 Task: Open a blank sheet, save the file as 'education' Insert a table ' 2 by 2' In first column, add headers, 'Task, Status'. Under first header, add  ResearchUnder second header, add Completed. Change table style to  'Orange'
Action: Mouse moved to (745, 456)
Screenshot: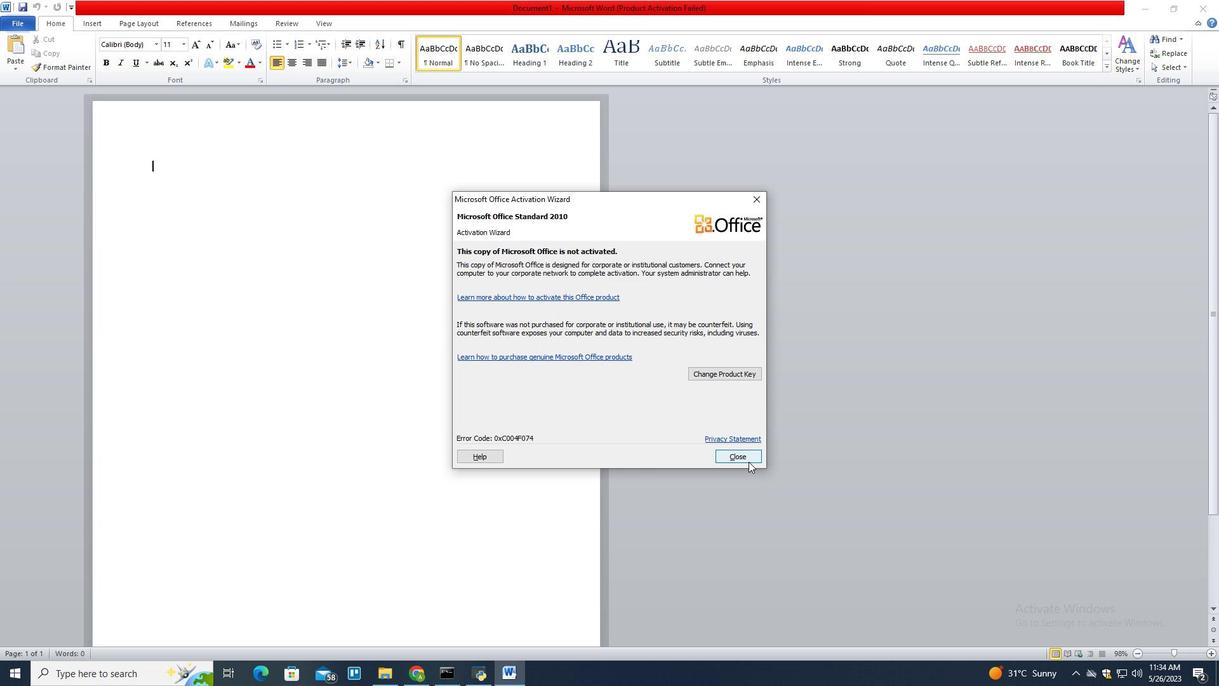 
Action: Mouse pressed left at (745, 456)
Screenshot: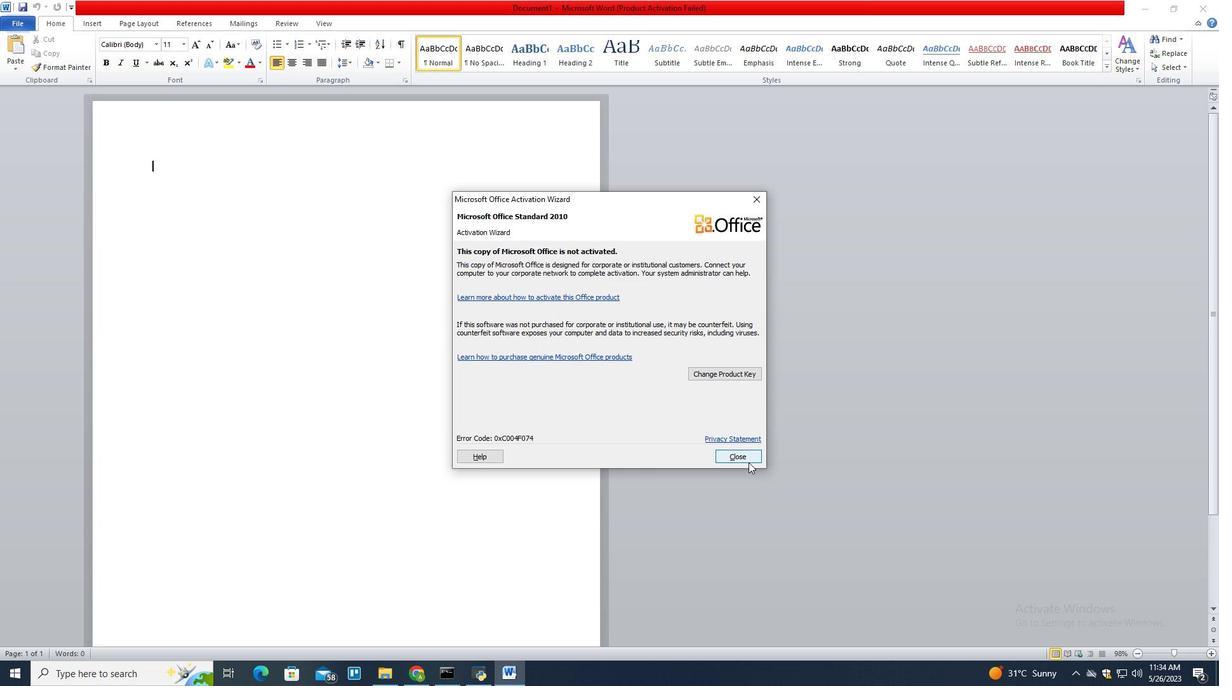 
Action: Mouse moved to (384, 365)
Screenshot: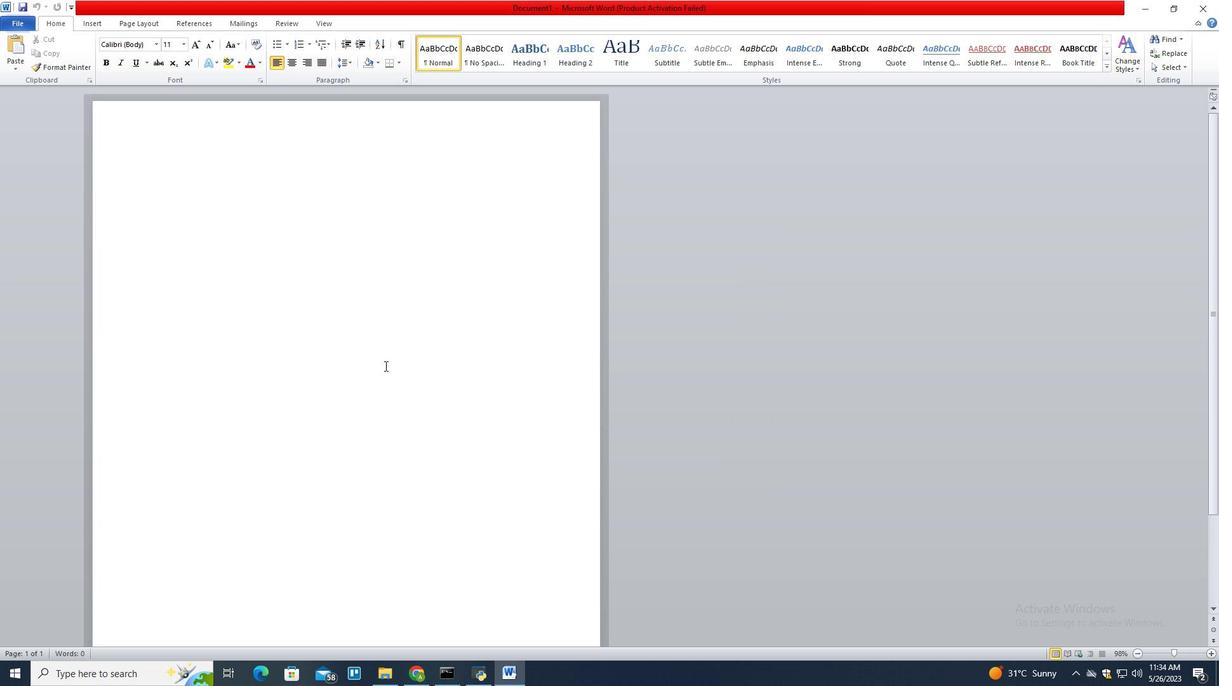 
Action: Key pressed ctrl+S
Screenshot: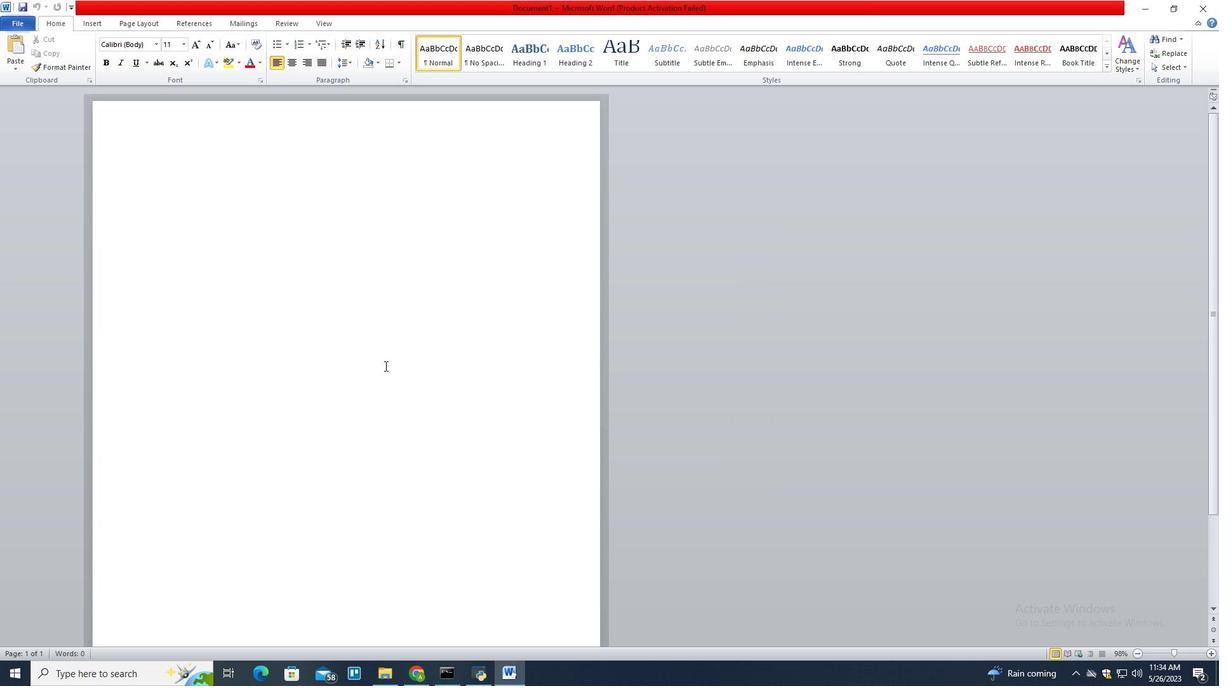 
Action: Mouse moved to (380, 368)
Screenshot: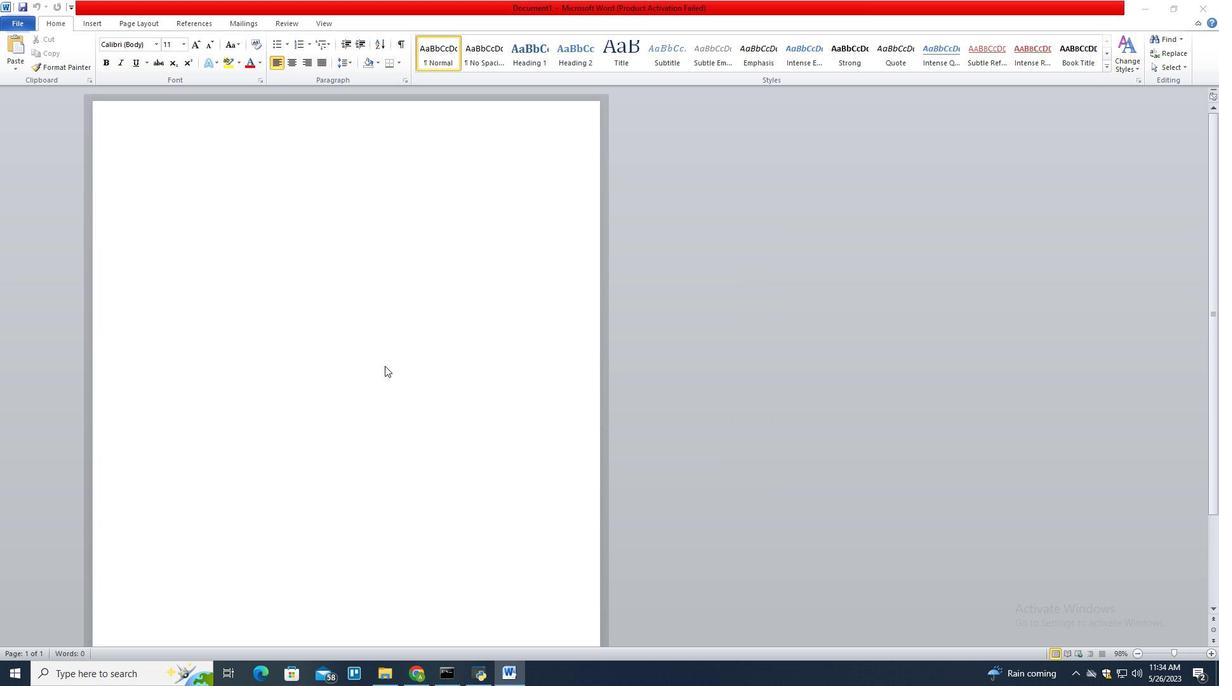 
Action: Key pressed <Key.shift>Edu<Key.backspace><Key.backspace><Key.backspace>education<Key.enter>
Screenshot: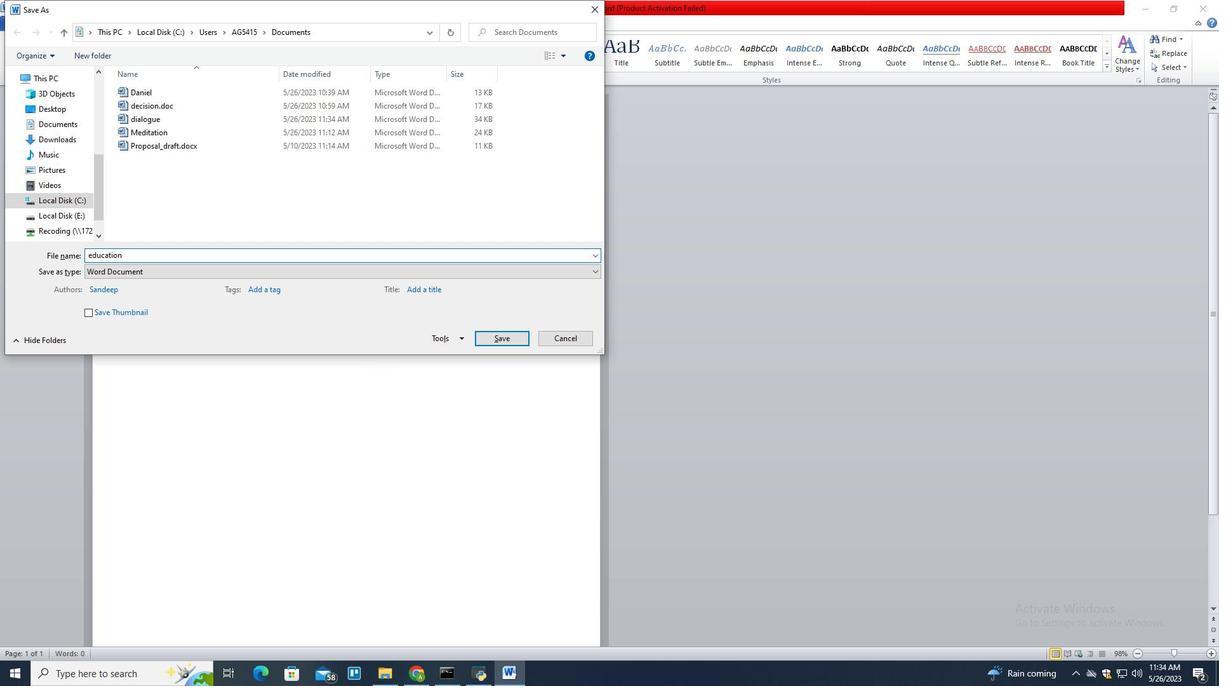 
Action: Mouse moved to (267, 177)
Screenshot: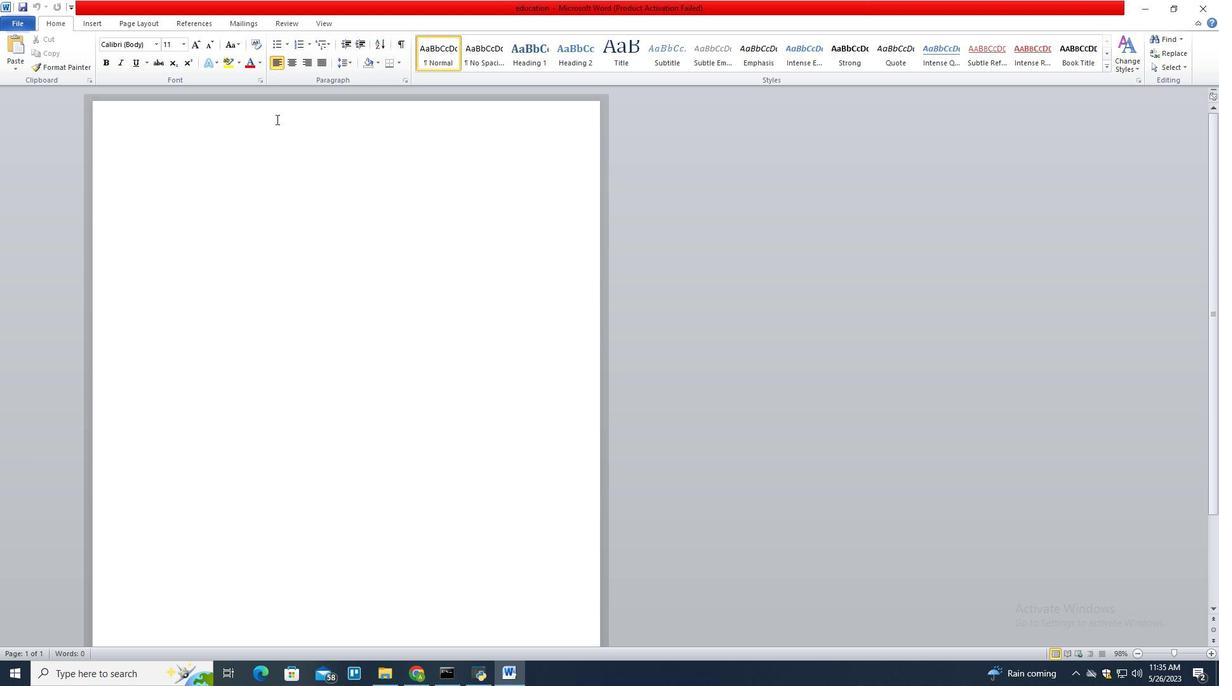 
Action: Mouse pressed left at (267, 177)
Screenshot: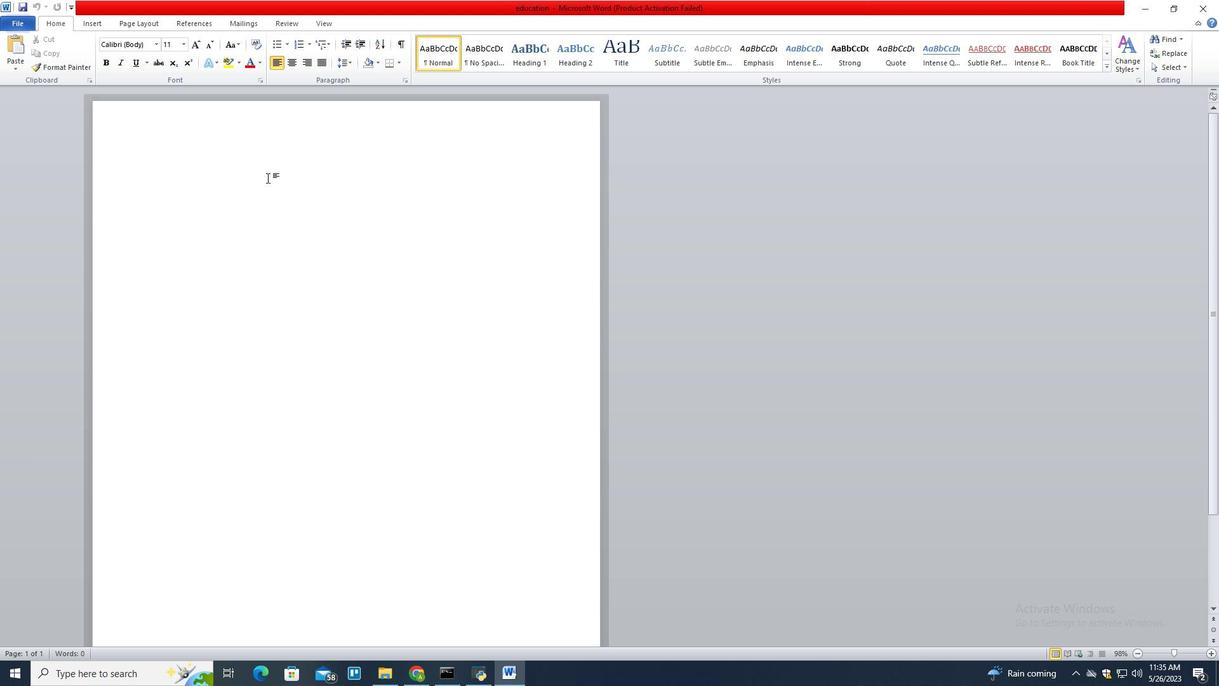 
Action: Mouse moved to (84, 22)
Screenshot: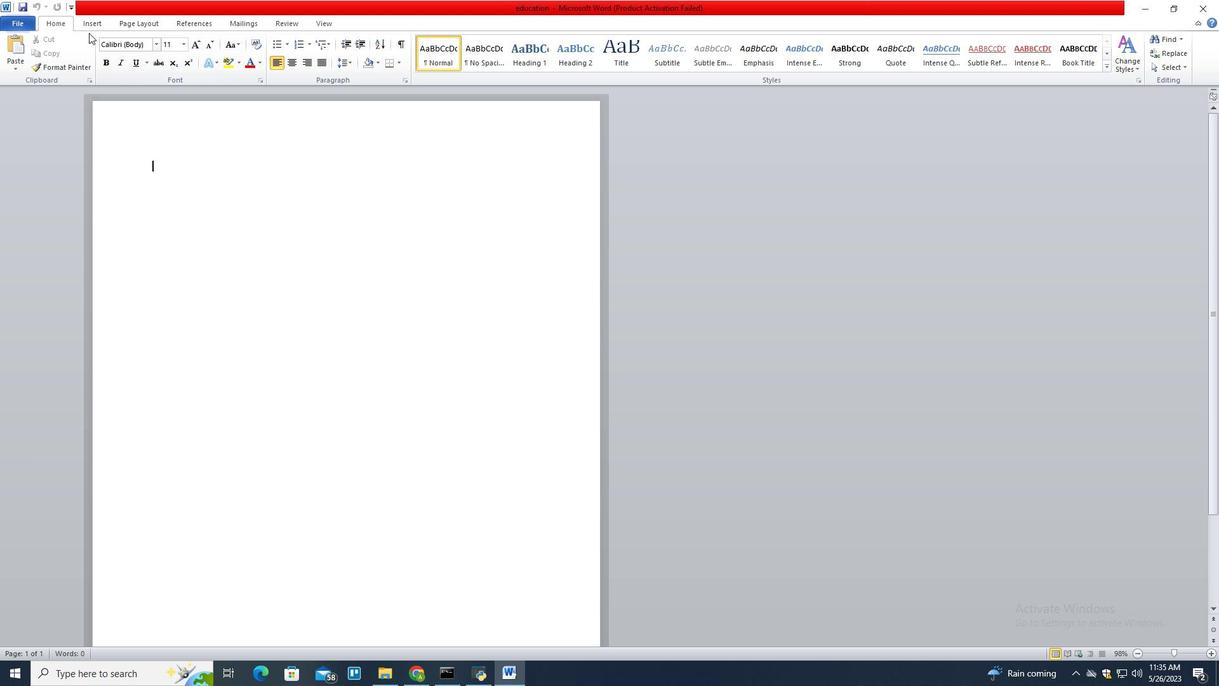 
Action: Mouse pressed left at (84, 22)
Screenshot: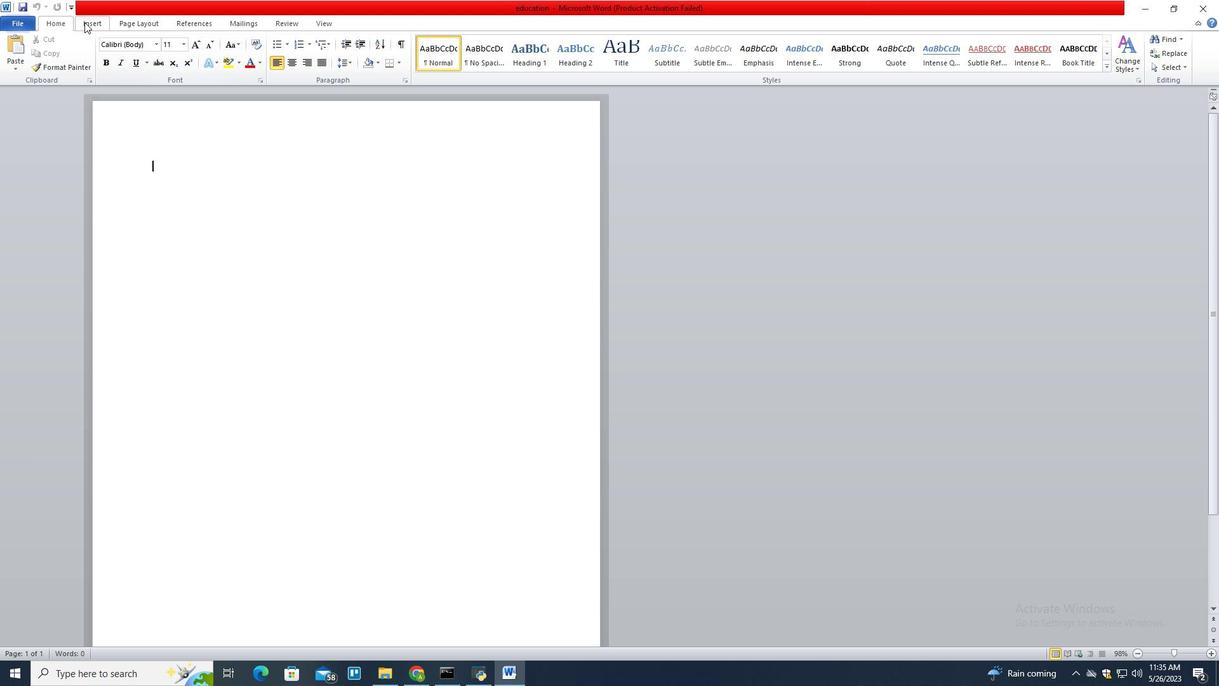 
Action: Mouse moved to (99, 40)
Screenshot: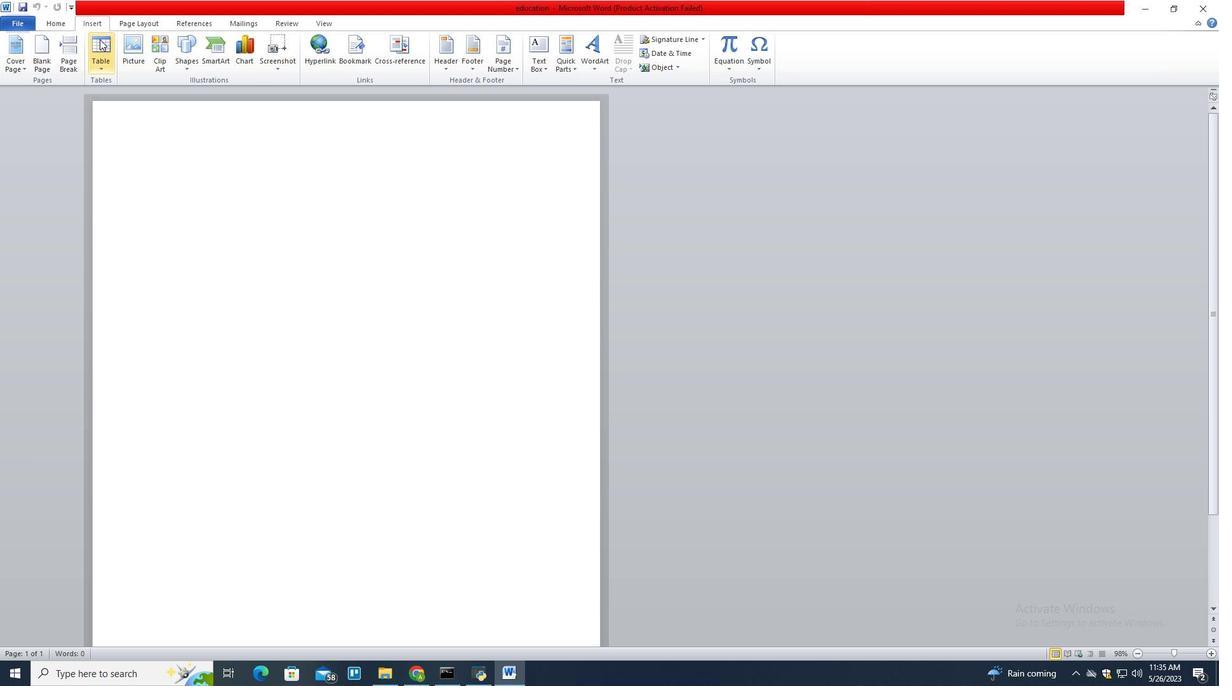 
Action: Mouse pressed left at (99, 40)
Screenshot: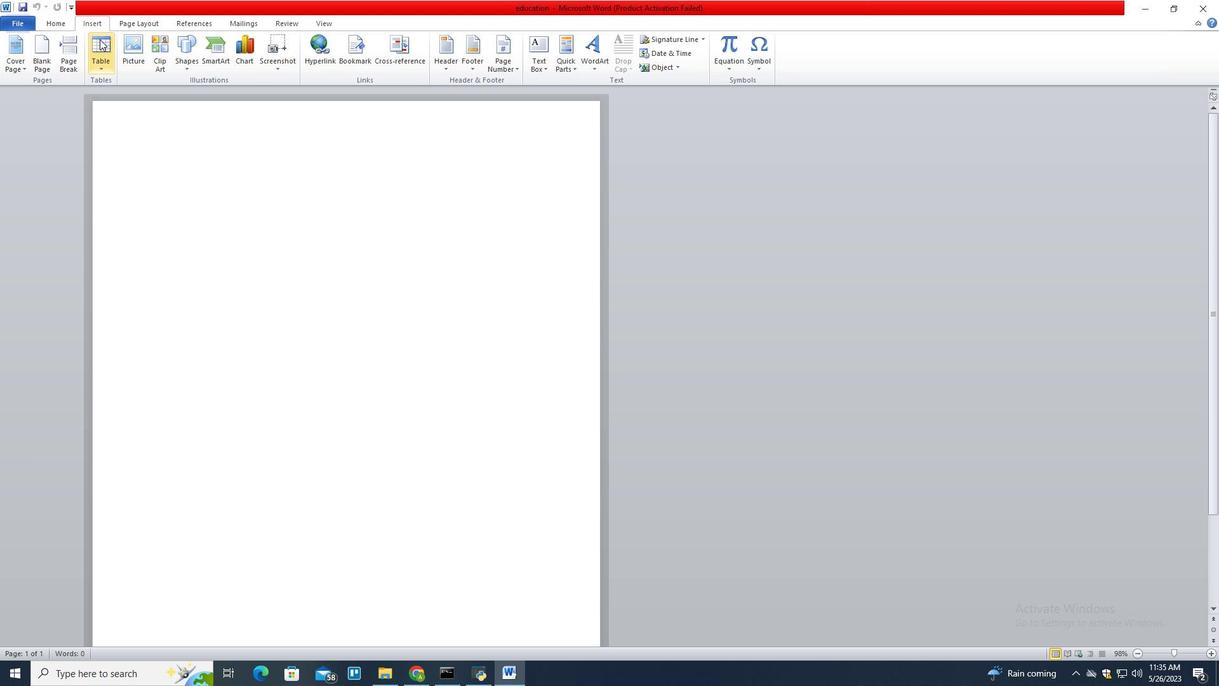
Action: Mouse moved to (129, 192)
Screenshot: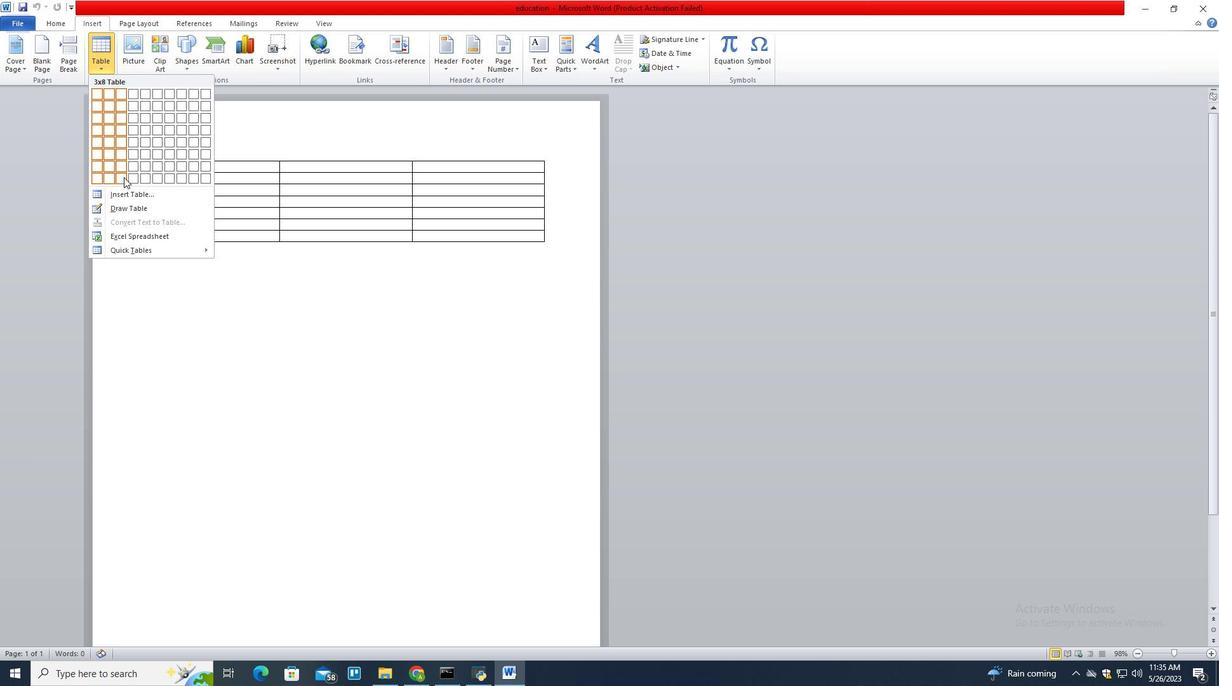 
Action: Mouse pressed left at (129, 192)
Screenshot: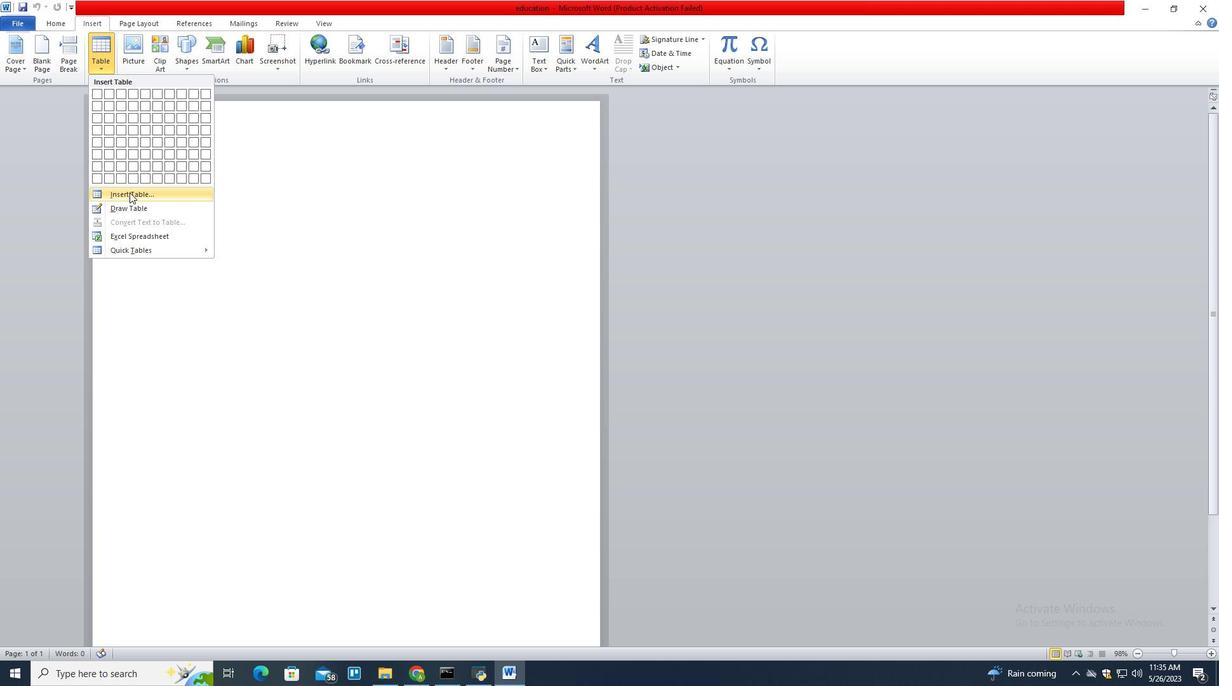 
Action: Mouse moved to (651, 281)
Screenshot: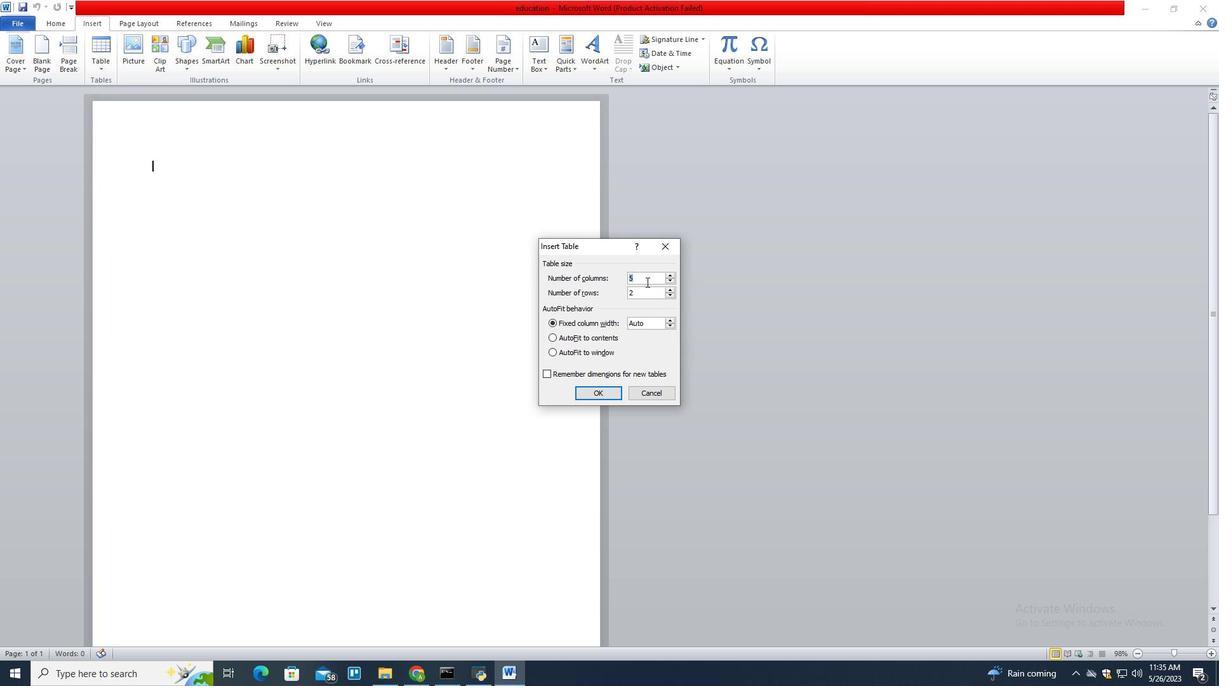 
Action: Key pressed <Key.backspace>2
Screenshot: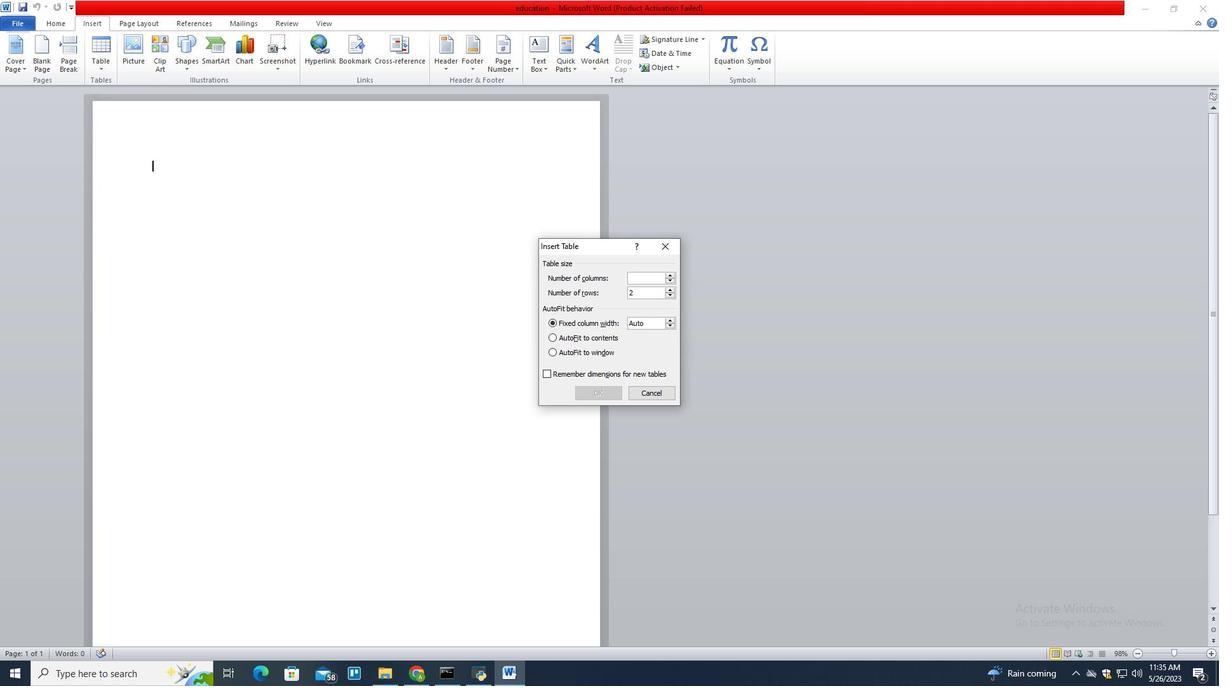 
Action: Mouse moved to (593, 391)
Screenshot: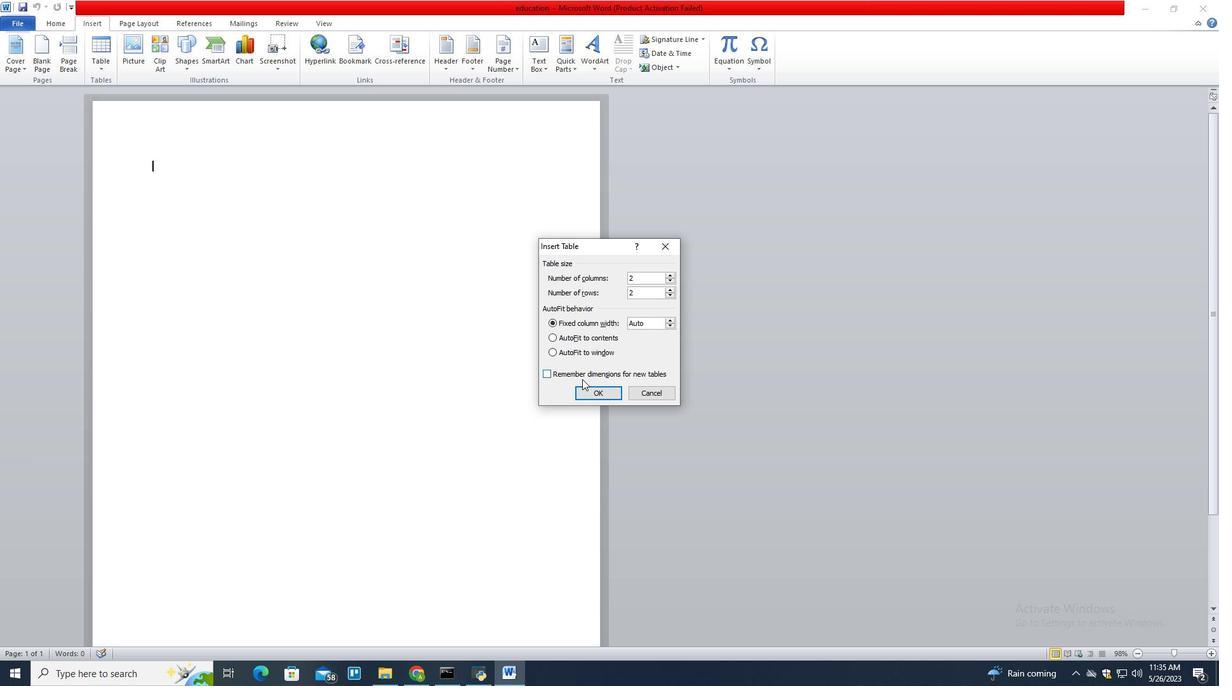 
Action: Mouse pressed left at (593, 391)
Screenshot: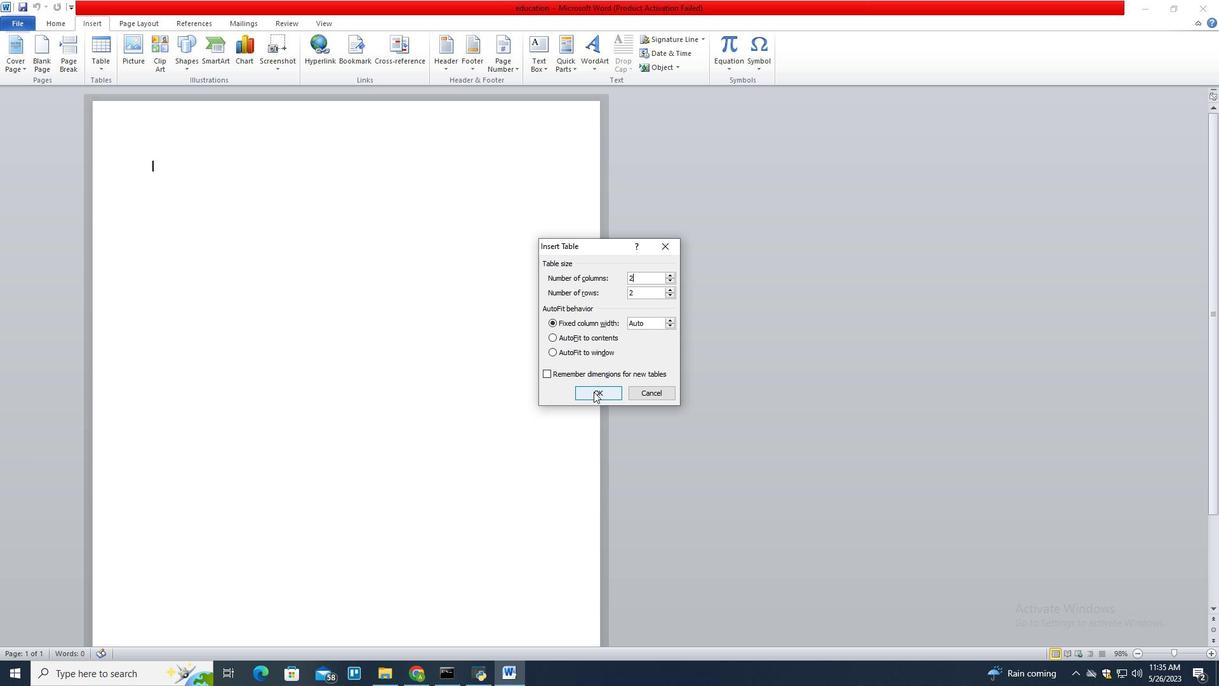 
Action: Mouse moved to (398, 344)
Screenshot: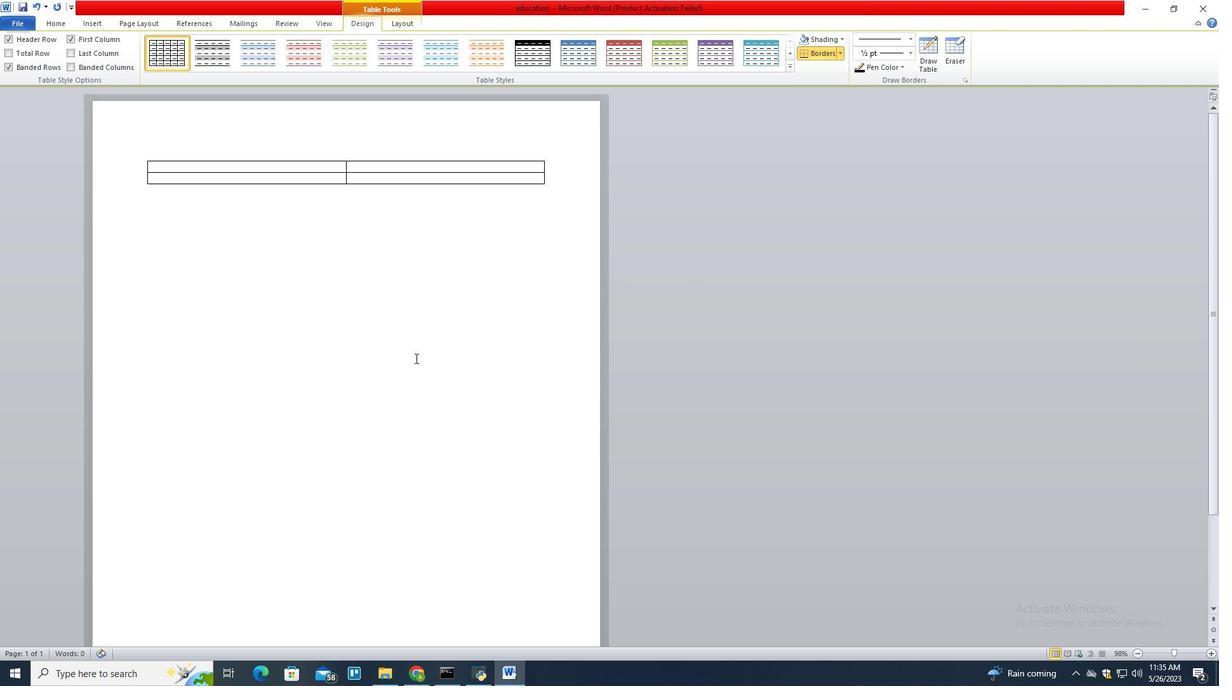 
Action: Key pressed <Key.shift><Key.shift><Key.shift><Key.shift><Key.shift><Key.shift><Key.shift><Key.shift><Key.shift><Key.shift><Key.shift><Key.shift><Key.shift><Key.shift><Key.shift><Key.shift><Key.shift><Key.shift><Key.shift><Key.shift><Key.shift><Key.shift><Key.shift><Key.shift><Key.shift><Key.shift><Key.shift><Key.shift><Key.shift><Key.shift><Key.shift><Key.shift><Key.shift><Key.shift><Key.shift><Key.shift><Key.shift><Key.shift><Key.shift><Key.shift><Key.shift><Key.shift><Key.shift><Key.shift><Key.shift>Task<Key.space><Key.shift>State<Key.backspace>us
Screenshot: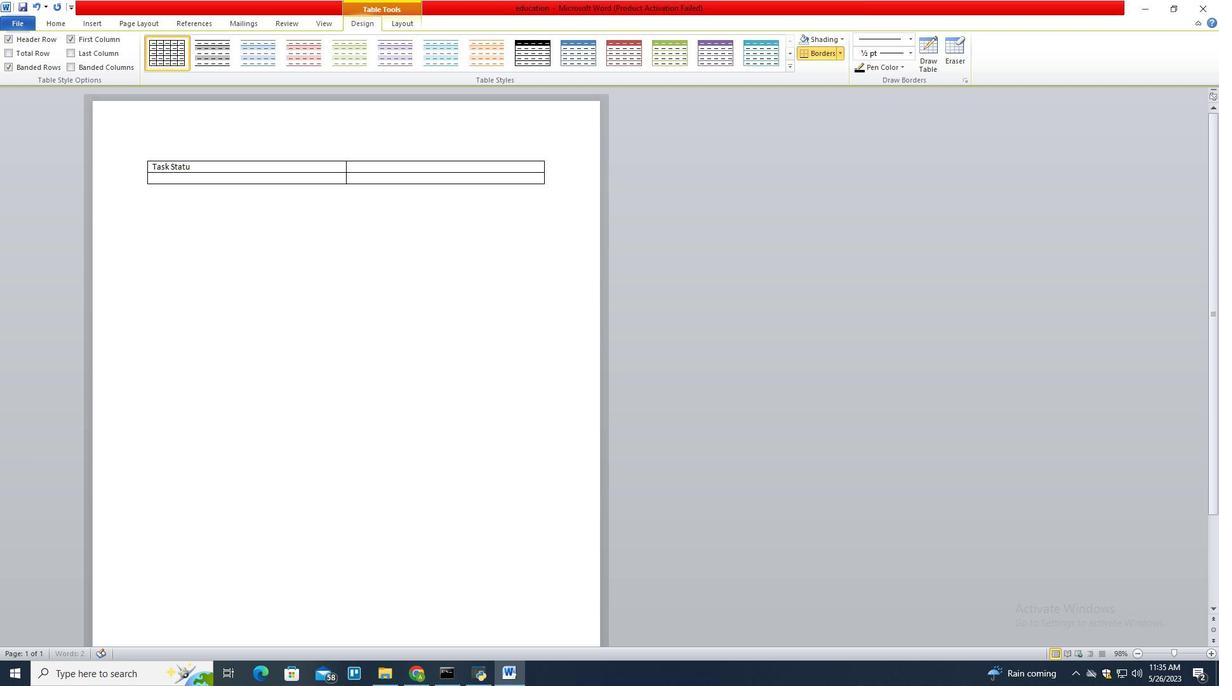 
Action: Mouse moved to (447, 264)
Screenshot: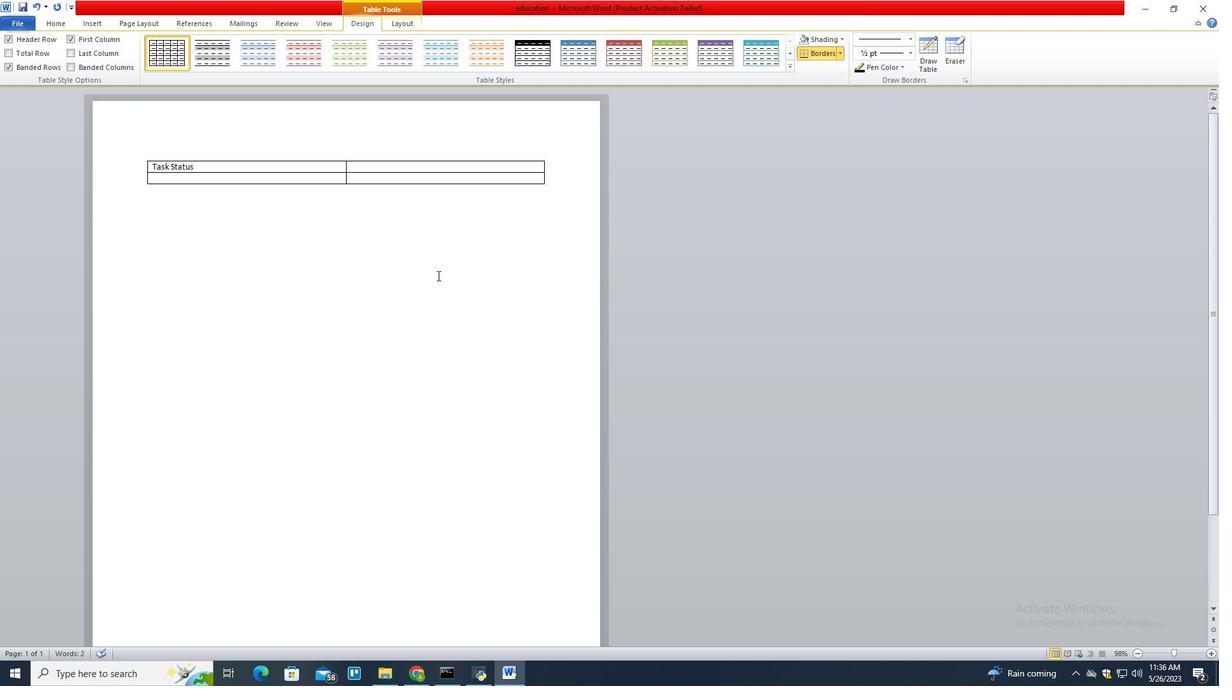 
Action: Mouse scrolled (447, 264) with delta (0, 0)
Screenshot: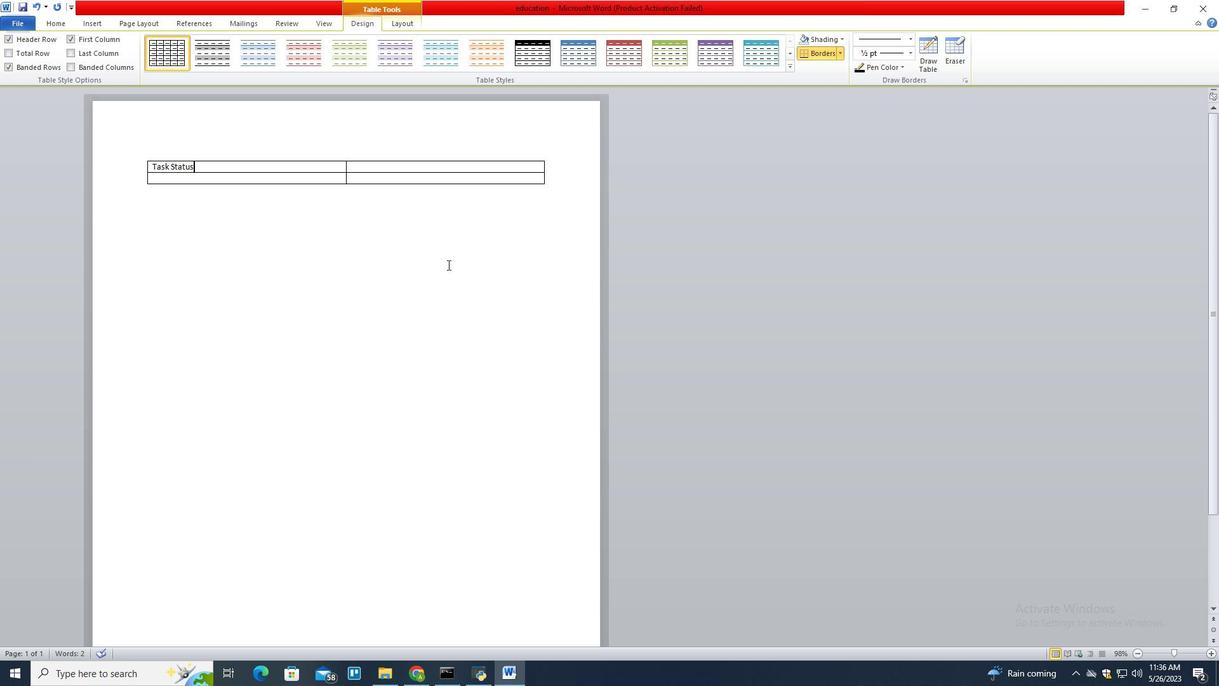 
Action: Mouse moved to (442, 268)
Screenshot: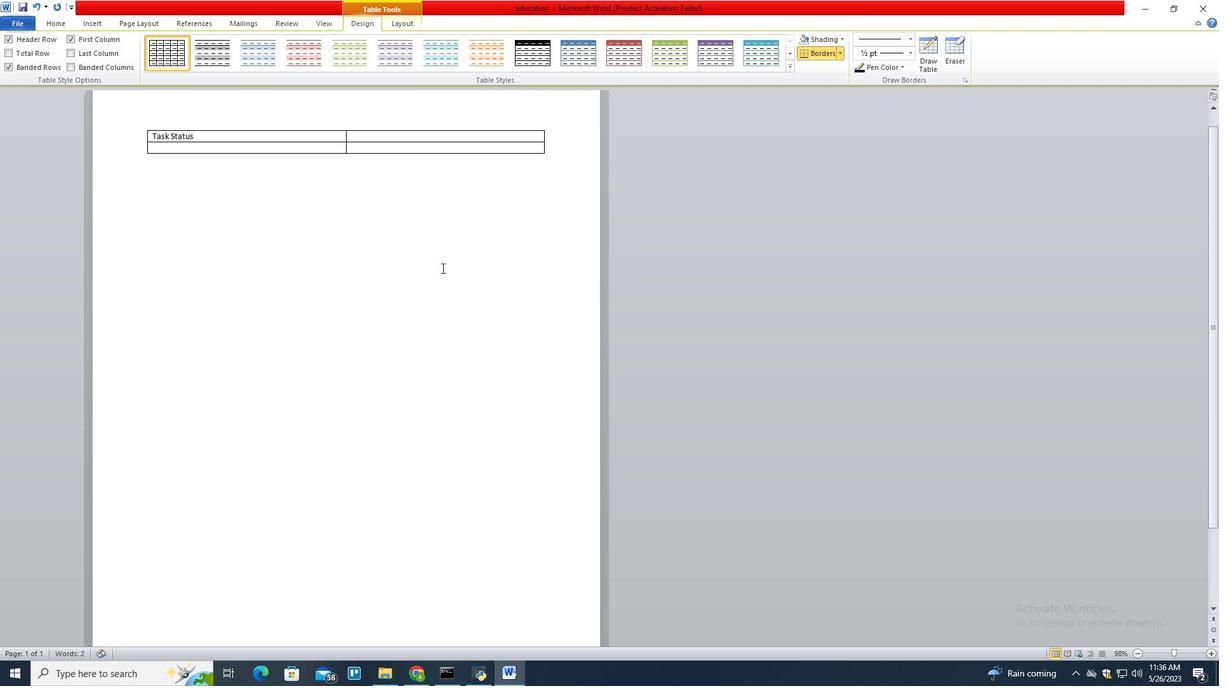 
Action: Mouse scrolled (442, 269) with delta (0, 0)
Screenshot: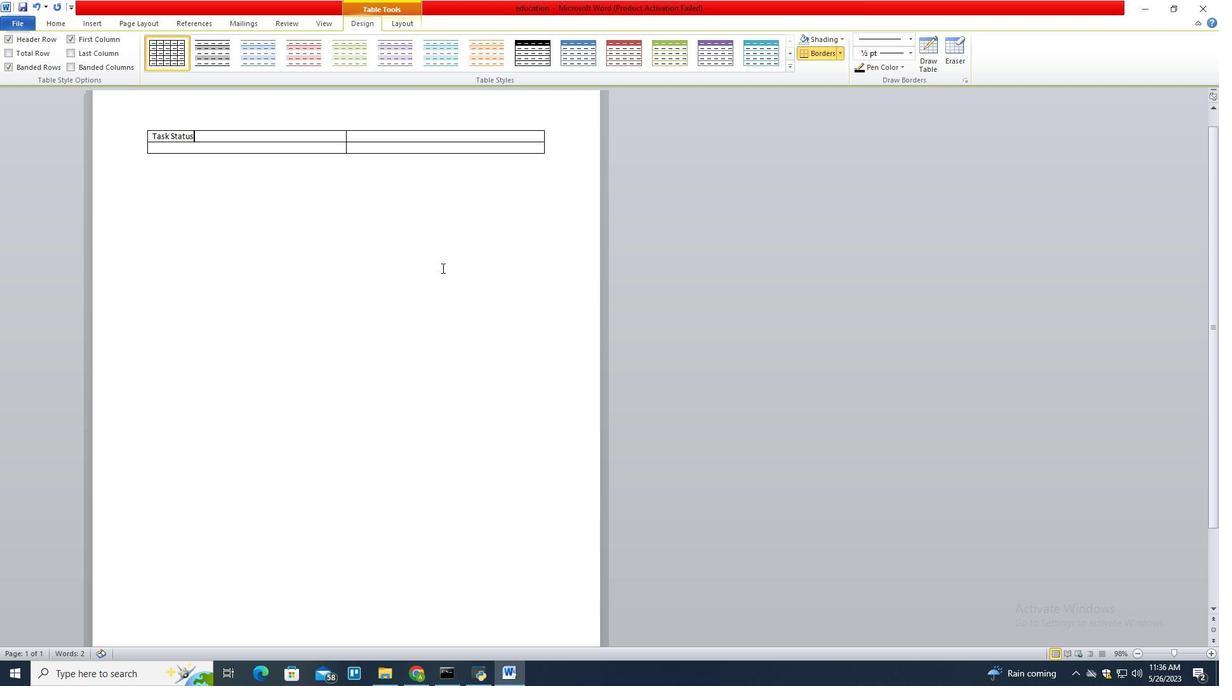 
Action: Mouse moved to (426, 296)
Screenshot: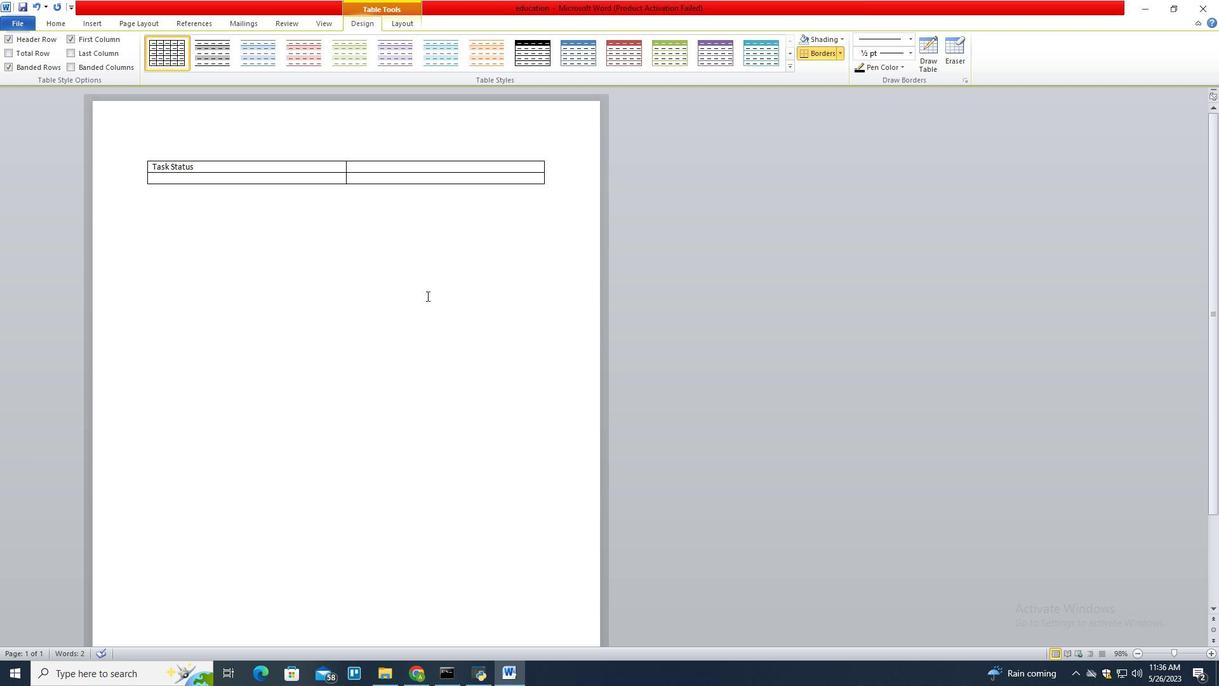 
Action: Mouse scrolled (426, 296) with delta (0, 0)
Screenshot: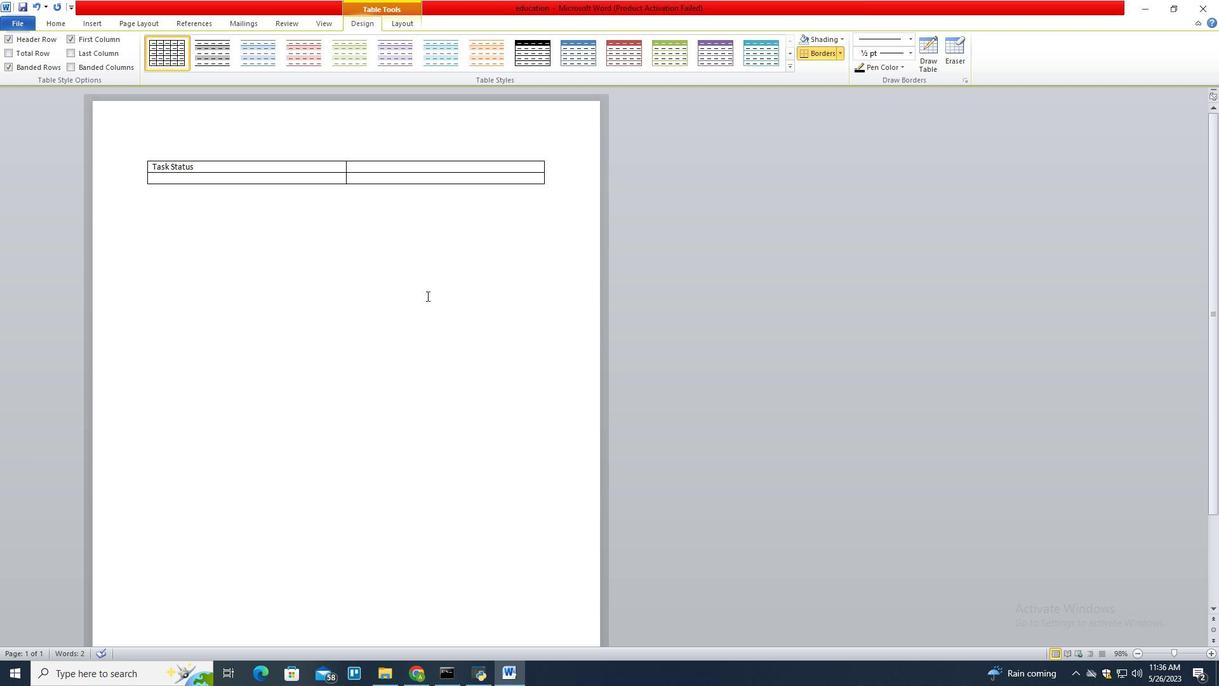 
Action: Mouse moved to (428, 284)
Screenshot: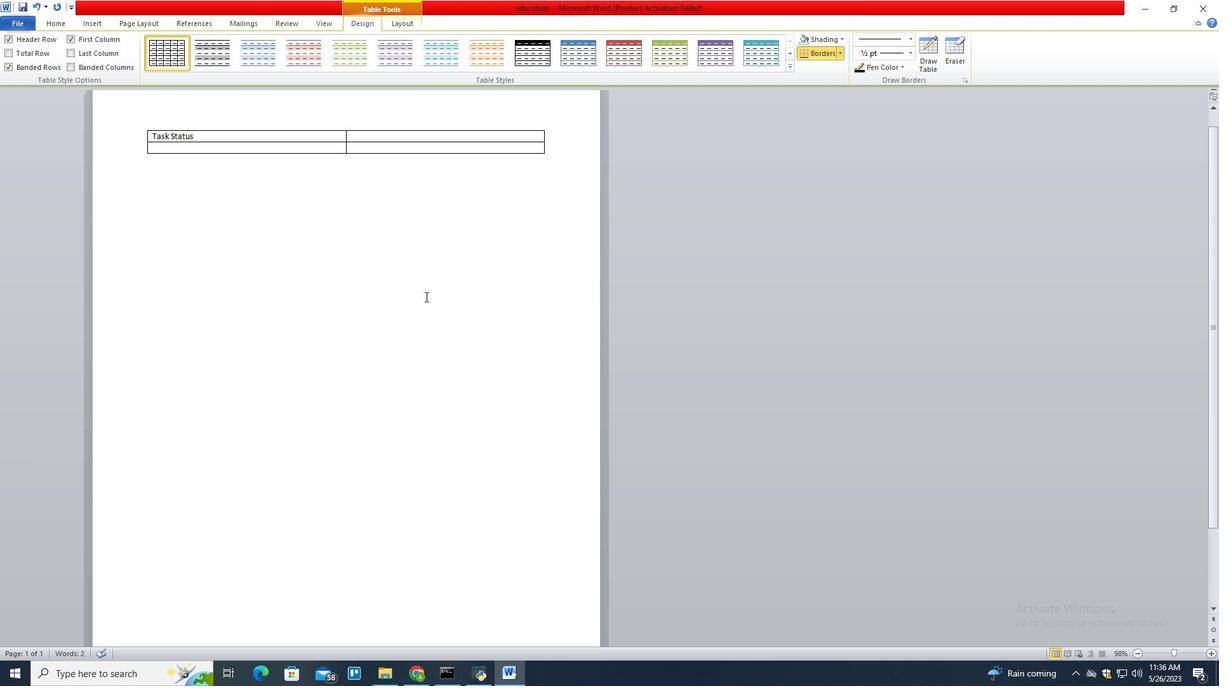 
Action: Mouse scrolled (428, 283) with delta (0, 0)
Screenshot: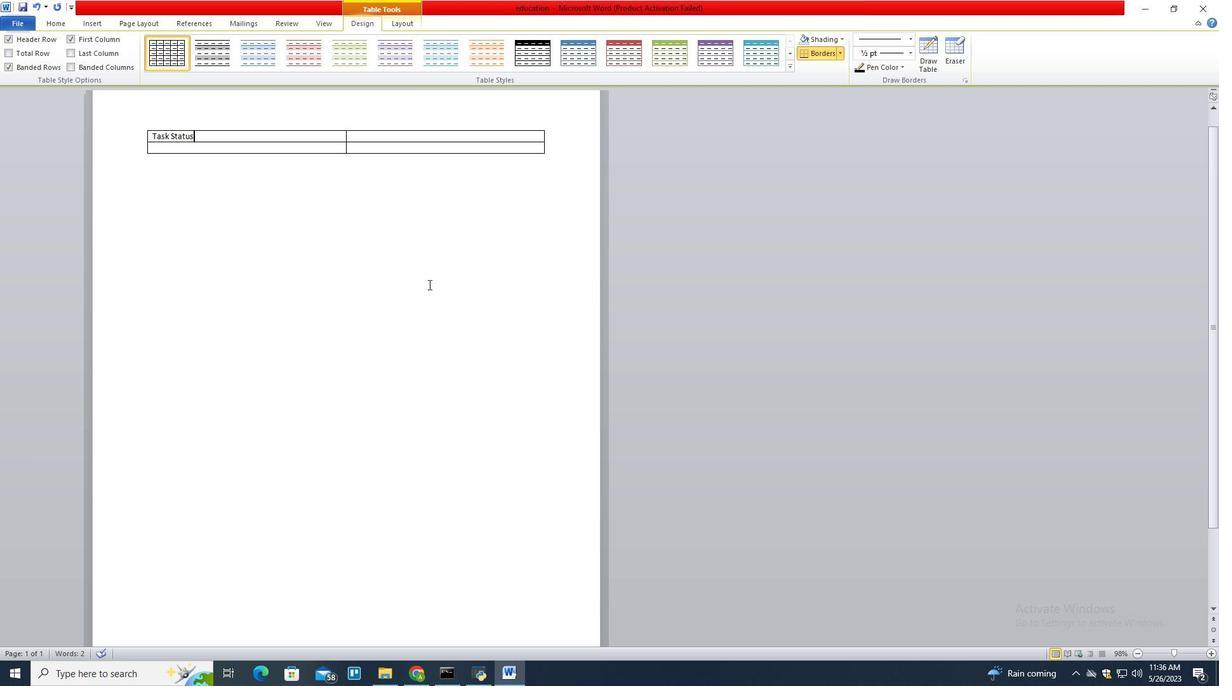 
Action: Mouse scrolled (428, 285) with delta (0, 0)
Screenshot: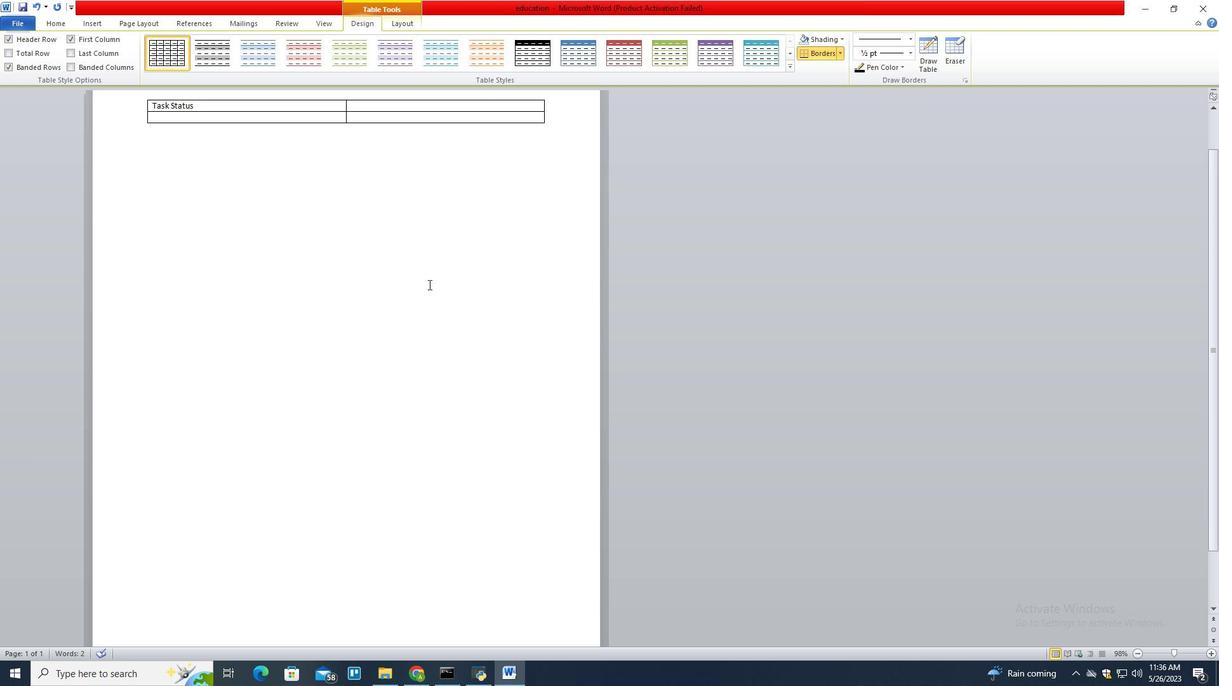 
Action: Mouse scrolled (428, 285) with delta (0, 0)
Screenshot: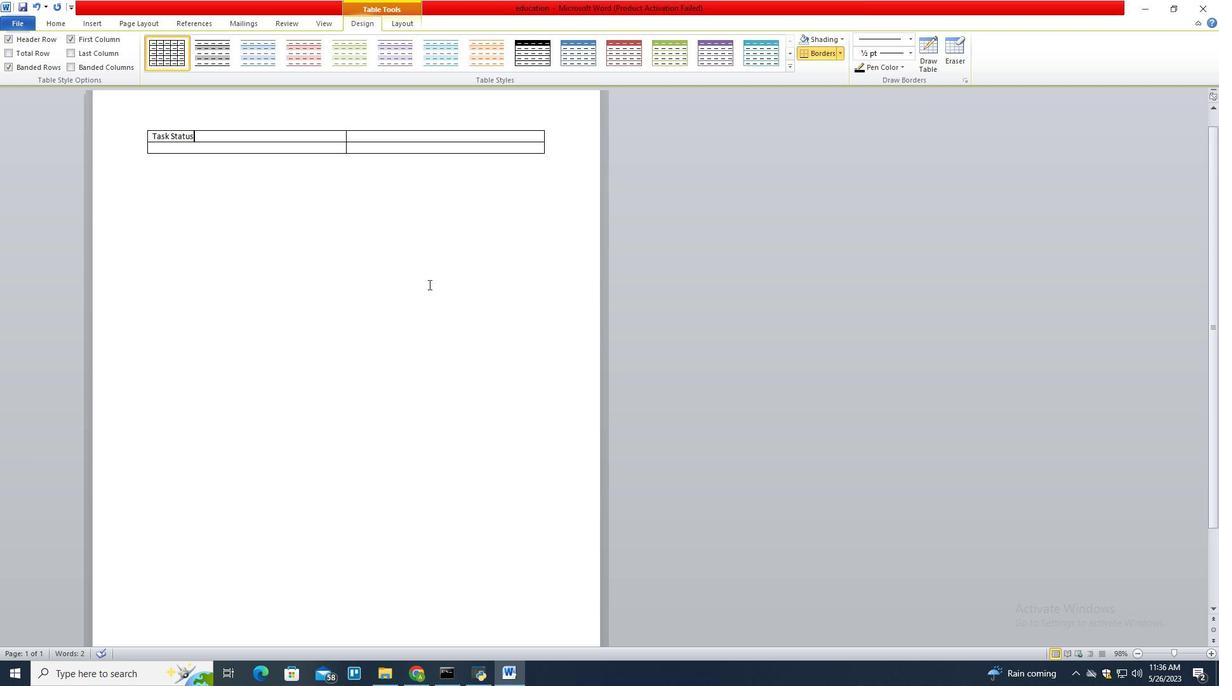 
Action: Mouse moved to (192, 179)
Screenshot: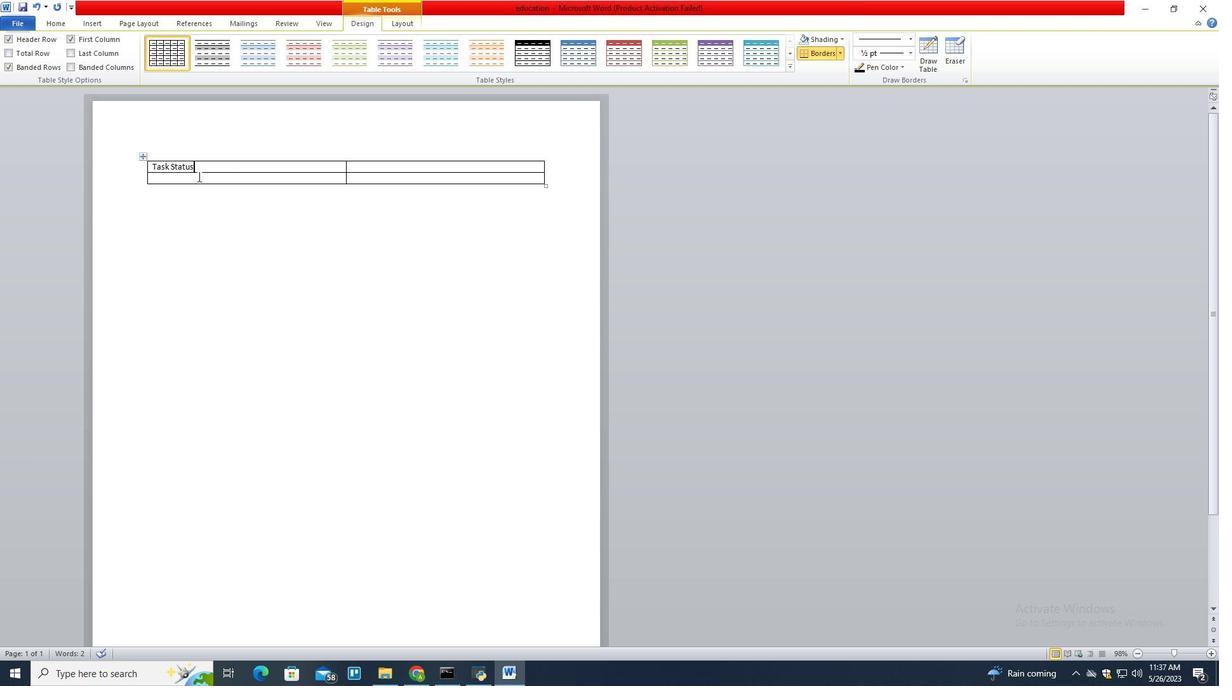 
Action: Mouse pressed left at (192, 179)
Screenshot: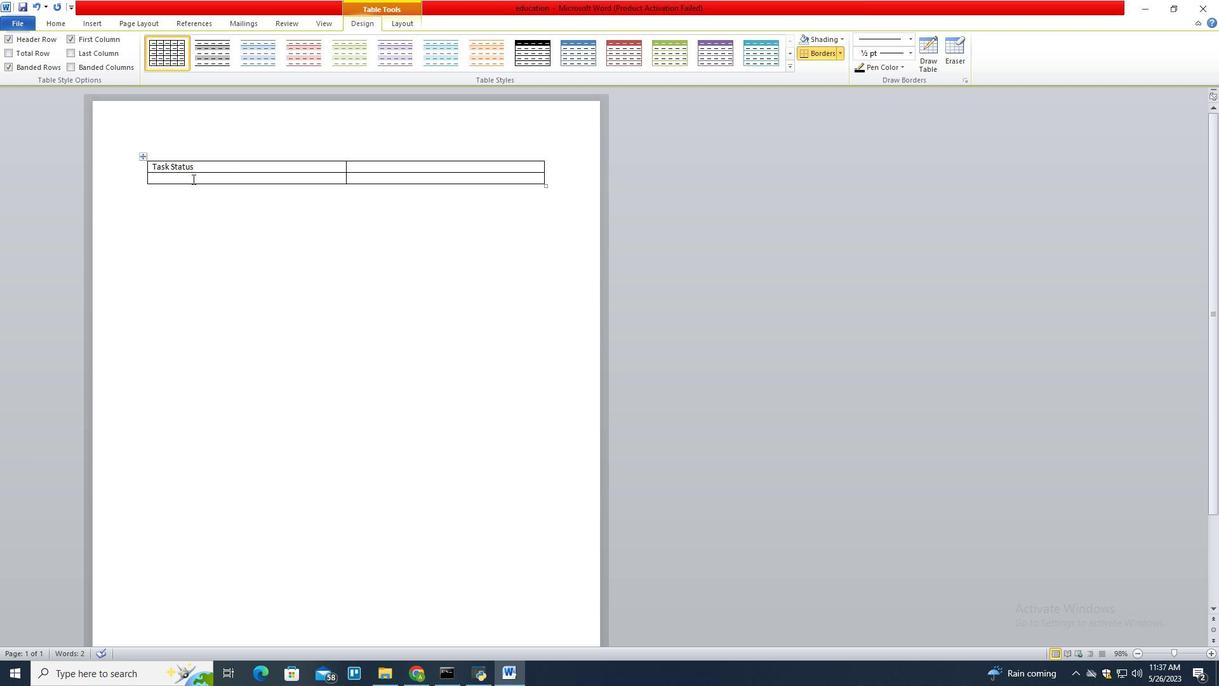
Action: Key pressed <Key.shift>Research<Key.shift>Undre<Key.backspace><Key.backspace>er<Key.space><Key.left><Key.left><Key.left><Key.left><Key.left><Key.left><Key.space><Key.end><Key.shift>Se<Key.backspace><Key.backspace>
Screenshot: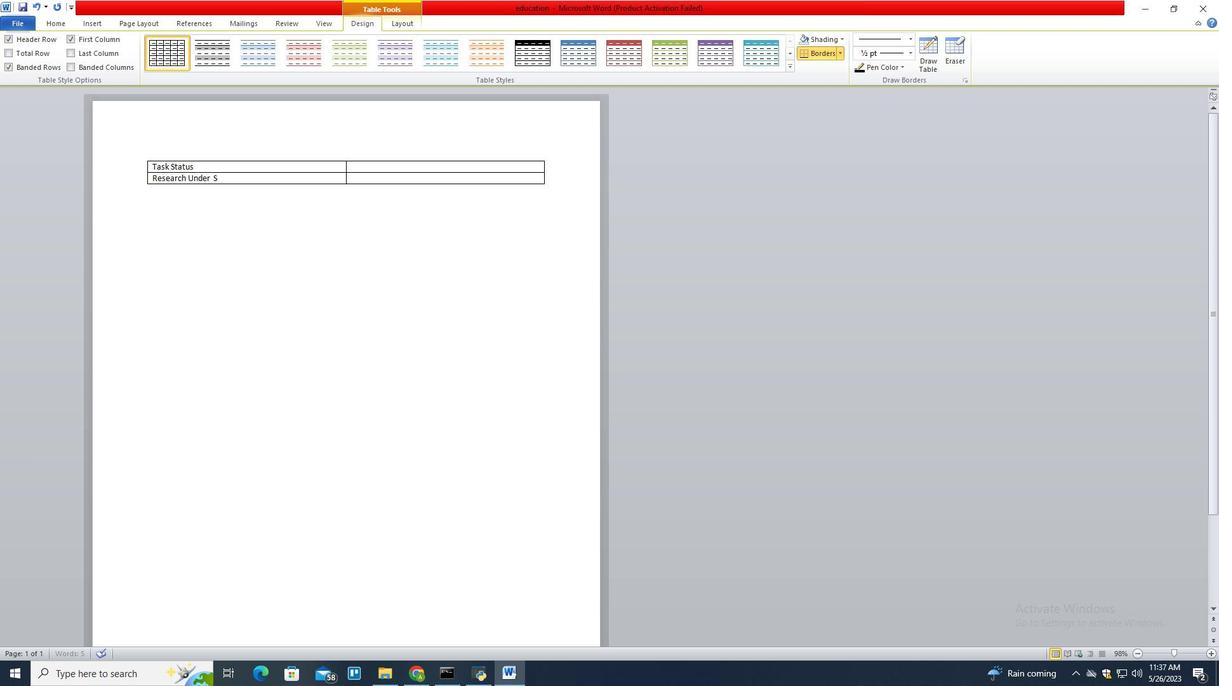 
Action: Mouse moved to (400, 26)
Screenshot: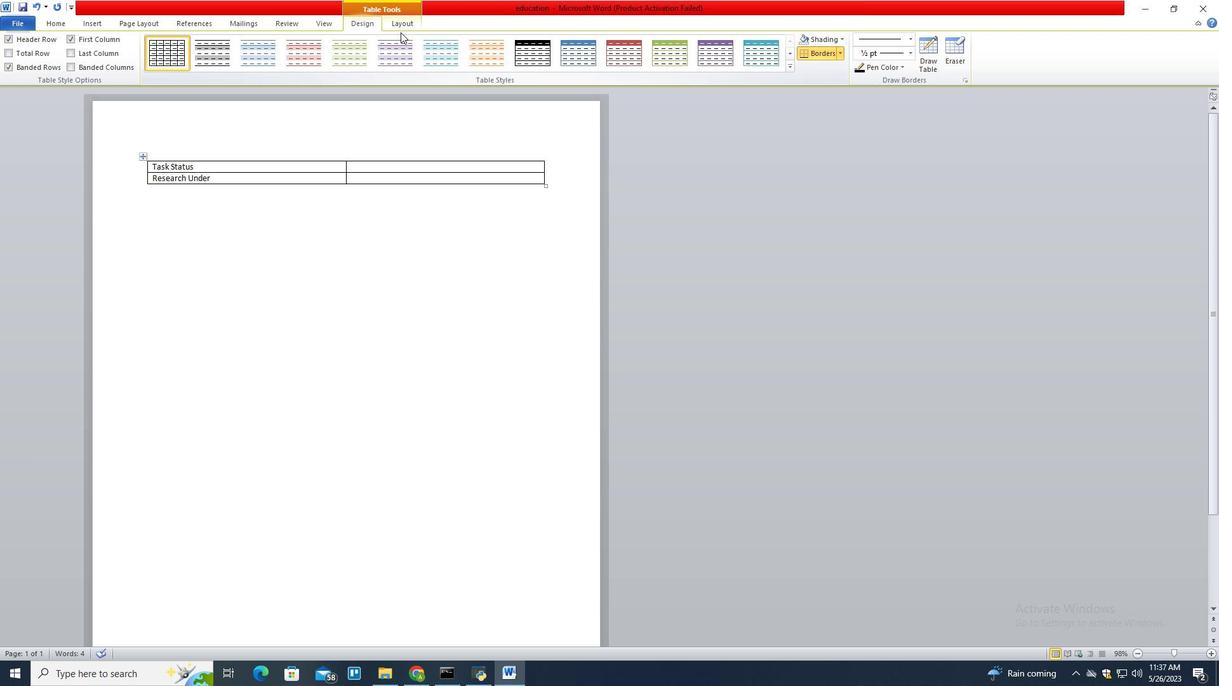 
Action: Mouse pressed left at (400, 26)
Screenshot: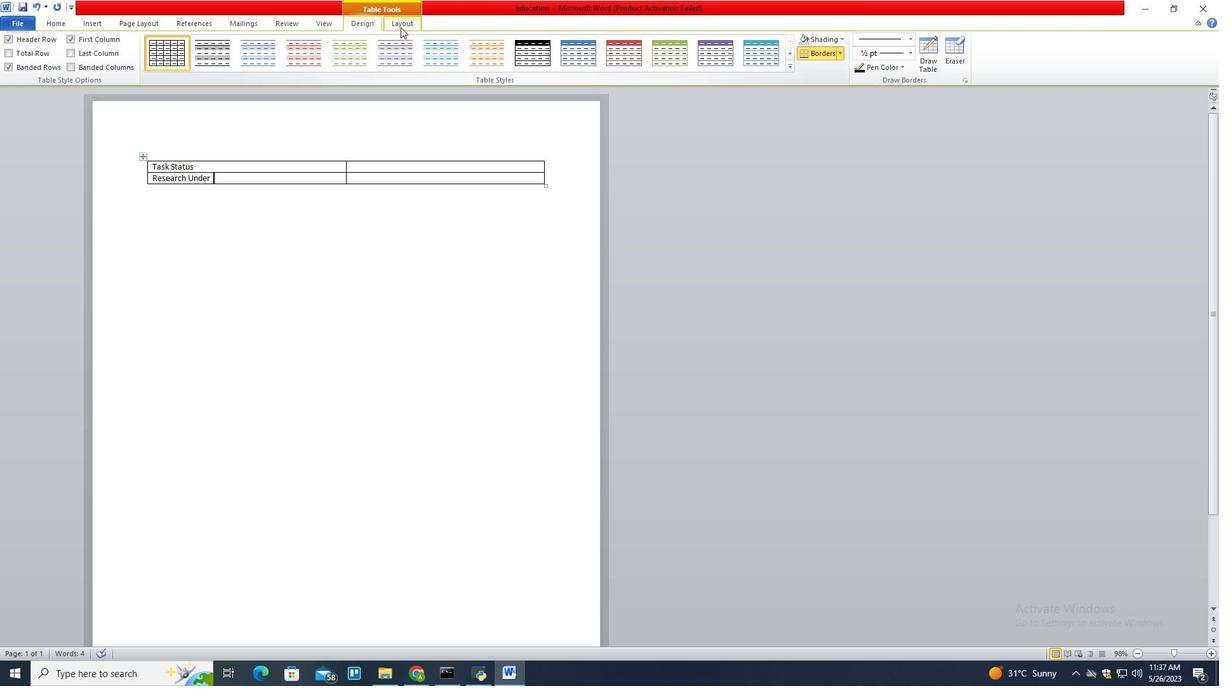 
Action: Mouse moved to (356, 29)
Screenshot: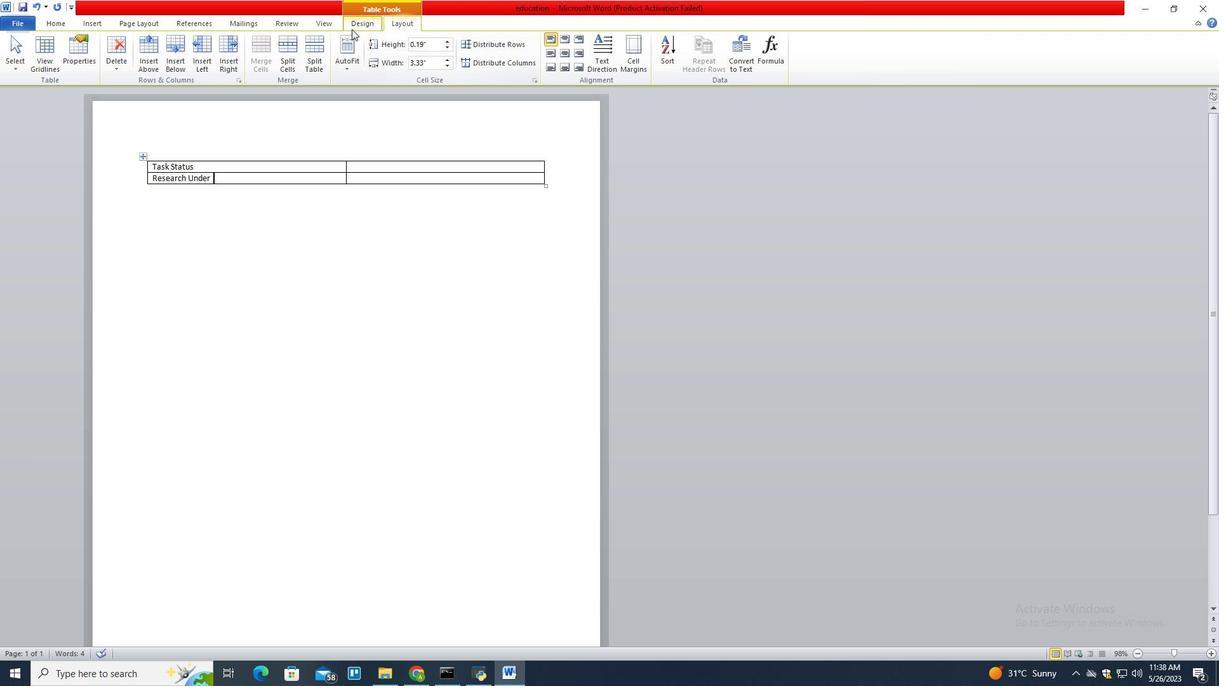 
Action: Mouse pressed left at (356, 29)
Screenshot: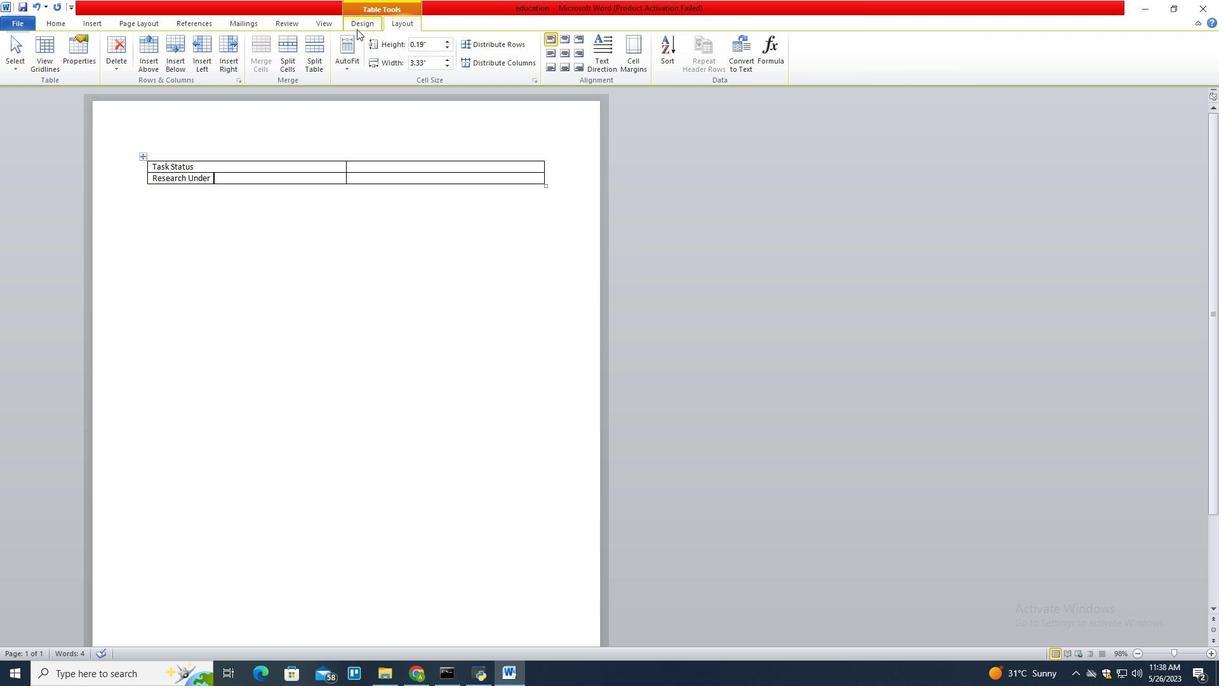 
Action: Mouse moved to (785, 62)
Screenshot: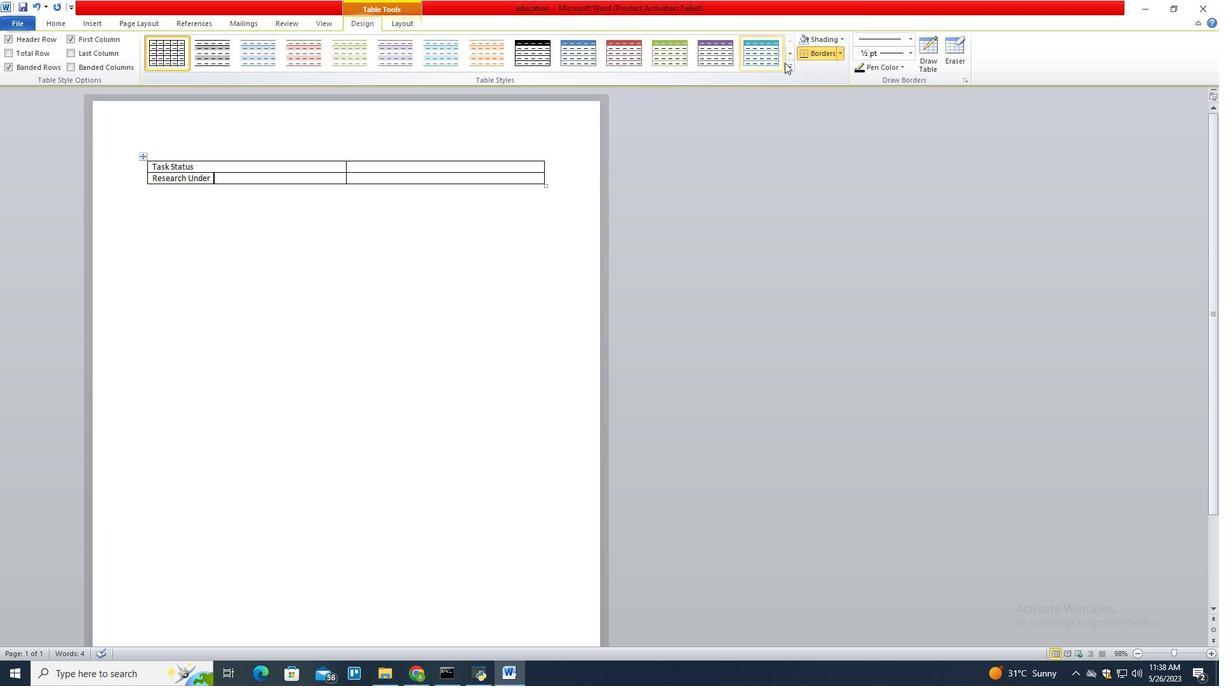 
Action: Mouse pressed left at (785, 62)
Screenshot: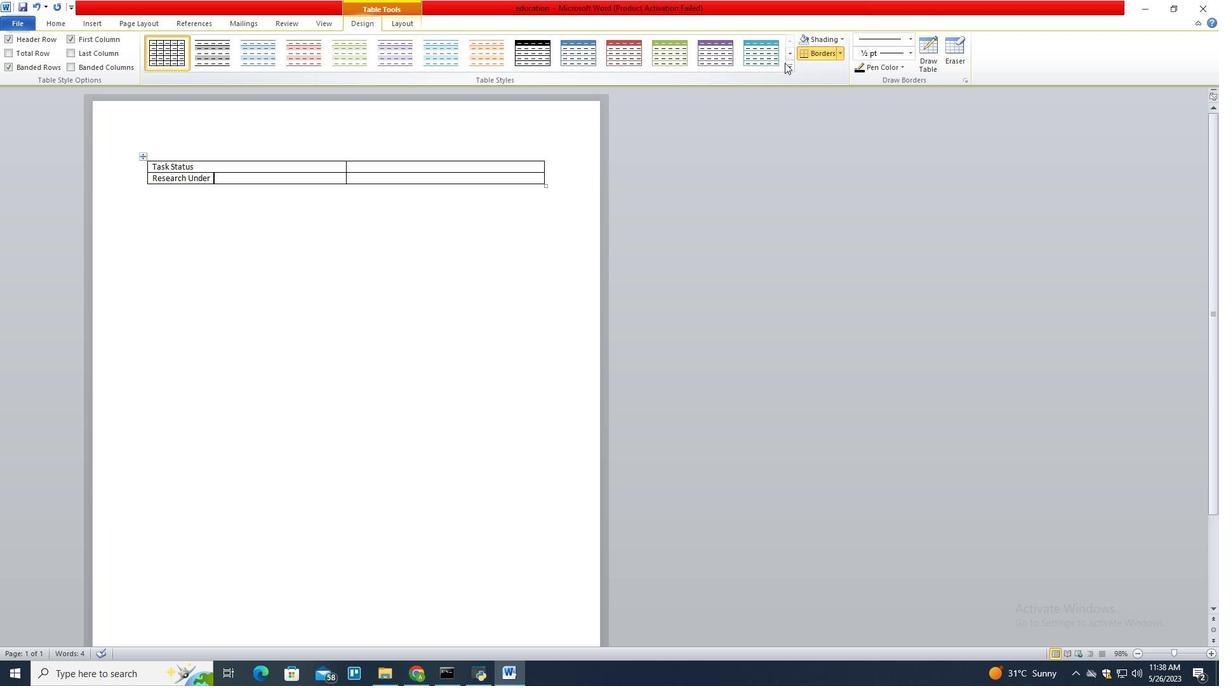 
Action: Mouse moved to (755, 116)
Screenshot: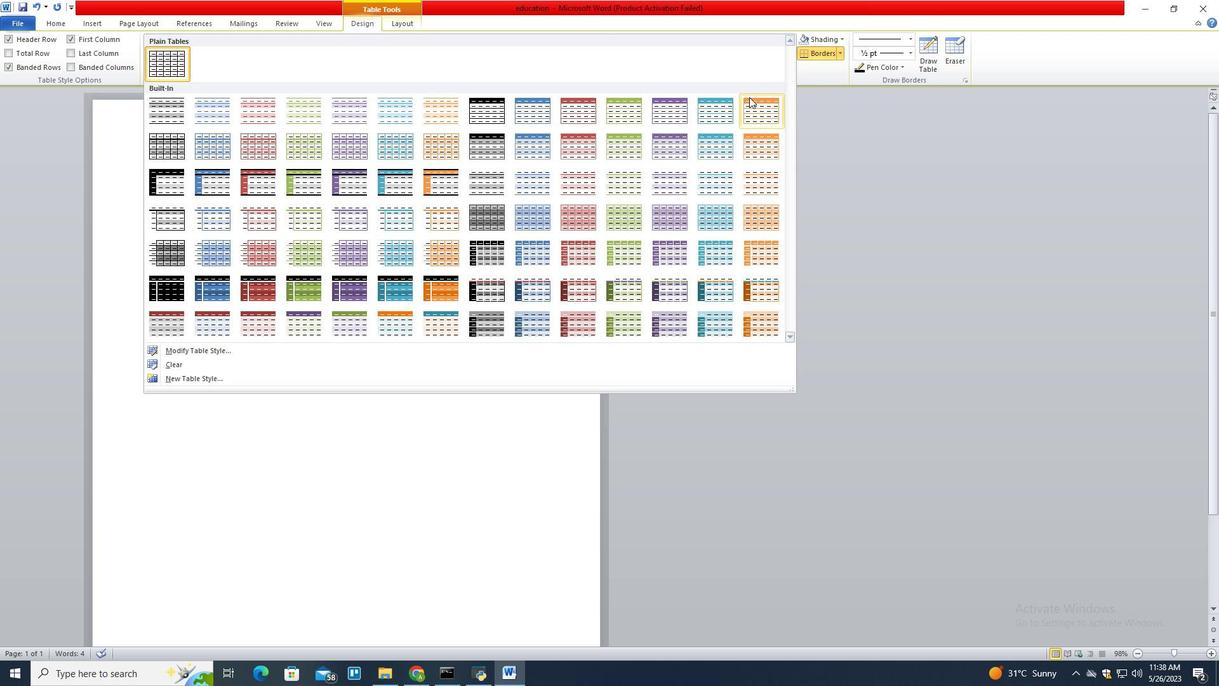 
Action: Mouse pressed left at (755, 116)
Screenshot: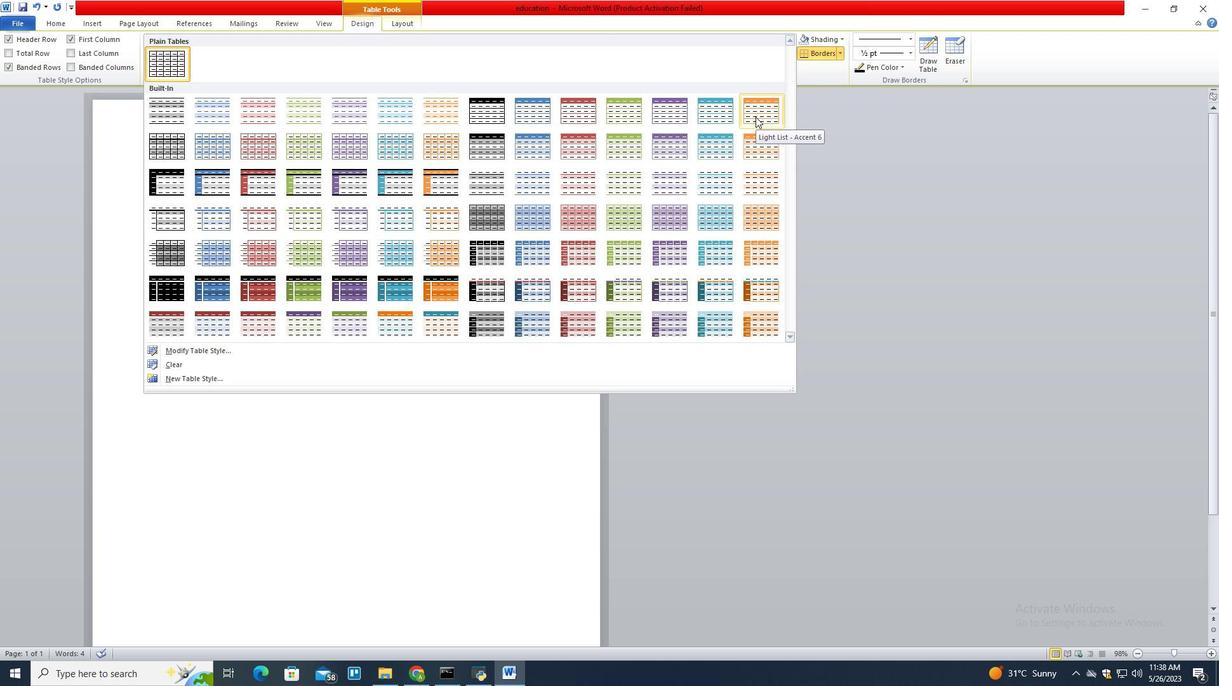 
Action: Mouse moved to (264, 174)
Screenshot: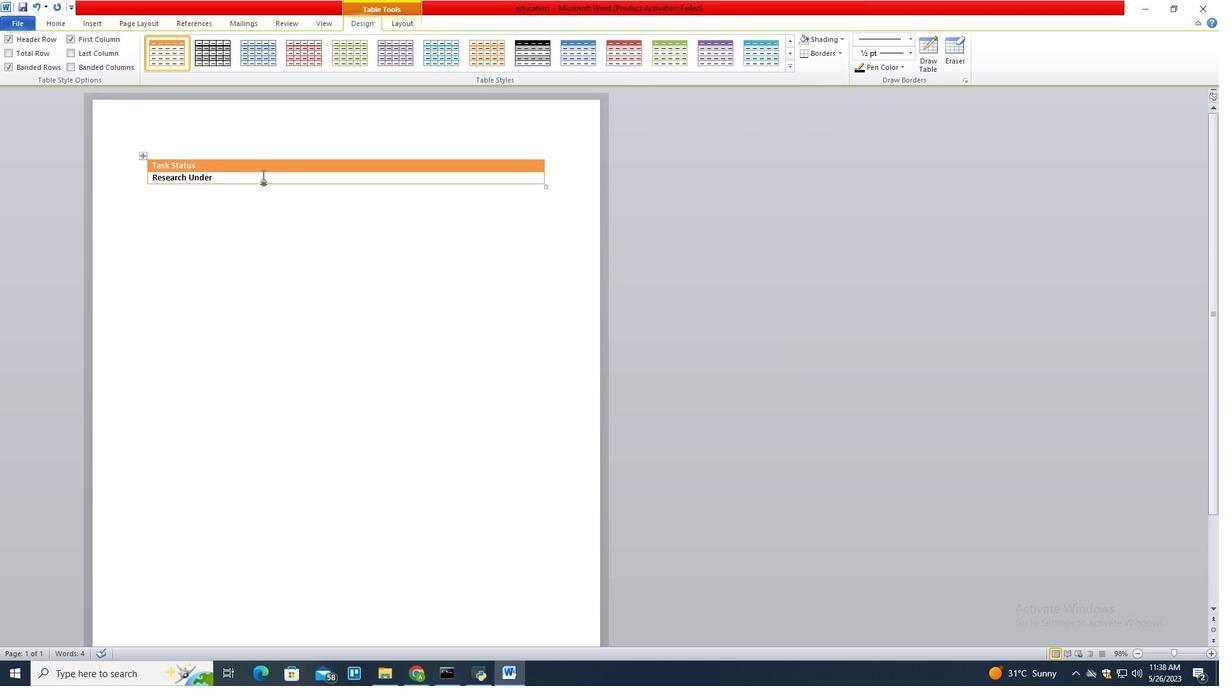 
Action: Key pressed ctrl+Z<'\x1a'><Key.backspace><Key.up><Key.right><Key.shift><Key.shift><Key.shift><Key.shift><Key.shift><Key.shift><Key.shift><Key.shift><Key.shift><Key.shift><Key.shift><Key.shift><Key.shift><Key.shift><Key.shift><Key.shift><Key.shift><Key.shift><Key.shift><Key.shift><Key.shift><Key.shift><Key.shift><Key.shift><Key.shift><Key.shift><Key.shift><Key.shift><Key.shift><Key.shift><Key.shift><Key.shift><Key.shift><Key.shift><Key.shift><Key.shift><Key.shift><Key.shift><Key.shift><Key.shift><Key.shift><Key.shift><Key.shift><Key.shift><Key.shift><Key.shift><Key.shift><Key.shift><Key.shift><Key.shift><Key.shift><Key.shift><Key.shift><Key.shift>Comm<Key.backspace>pleted
Screenshot: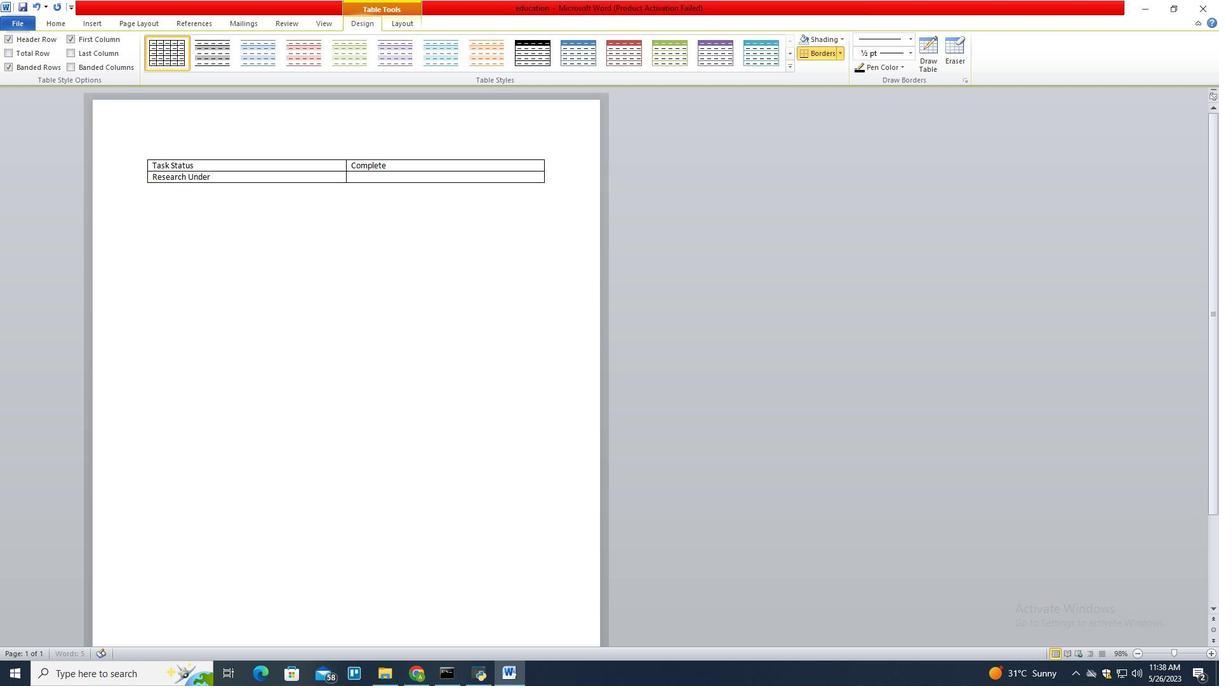 
Action: Mouse moved to (789, 62)
Screenshot: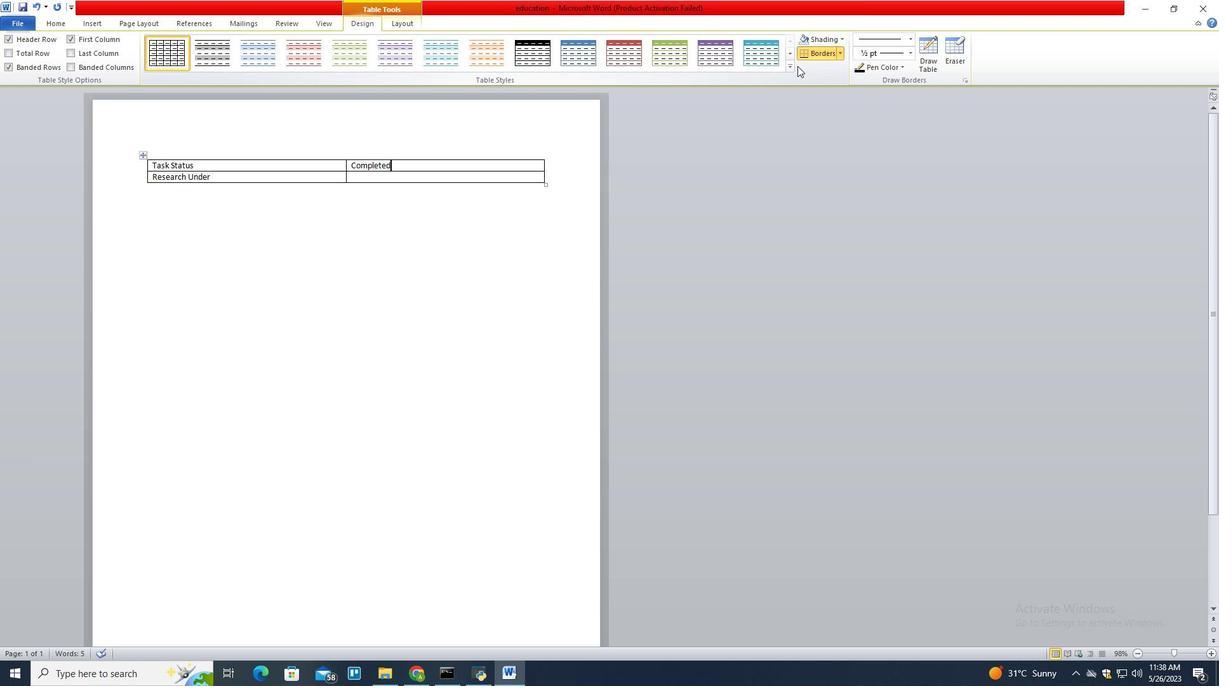 
Action: Mouse pressed left at (789, 62)
Screenshot: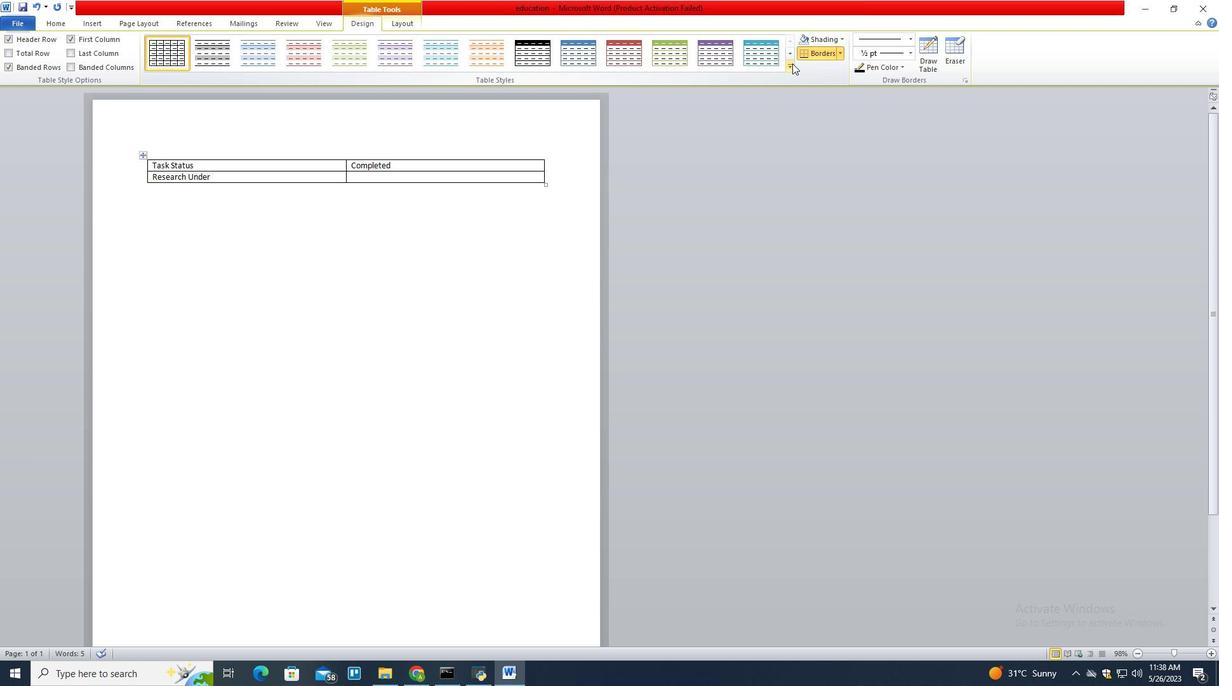 
Action: Mouse moved to (766, 106)
Screenshot: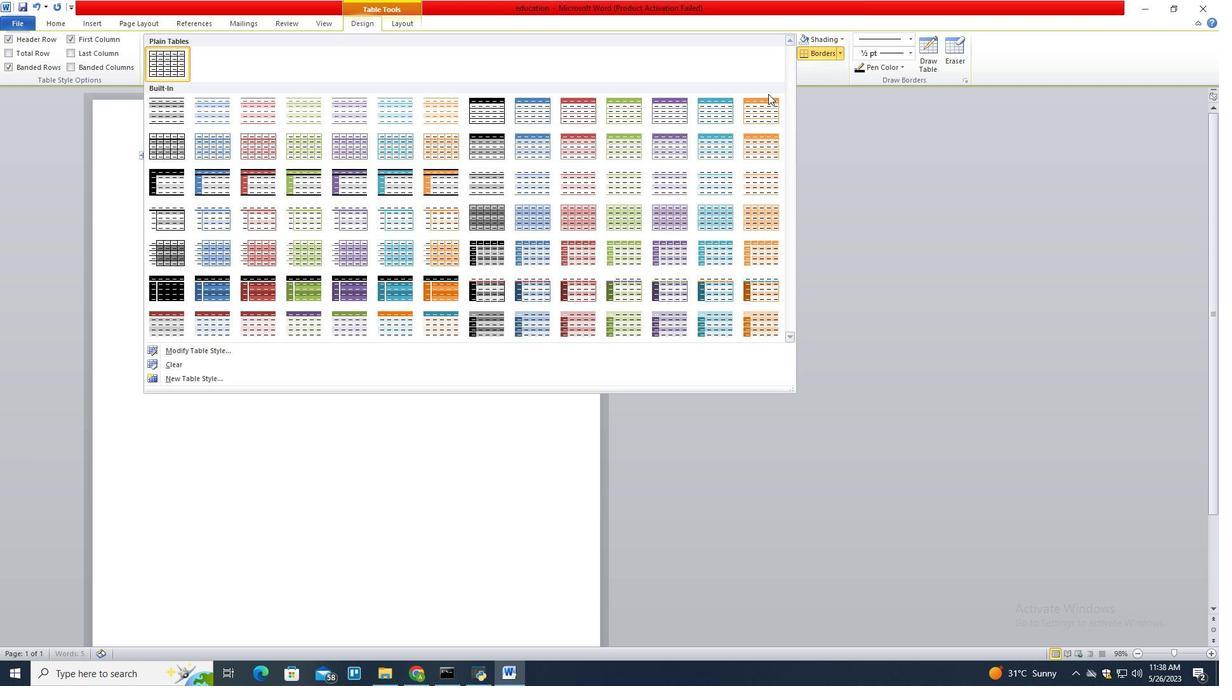 
Action: Mouse pressed left at (766, 106)
Screenshot: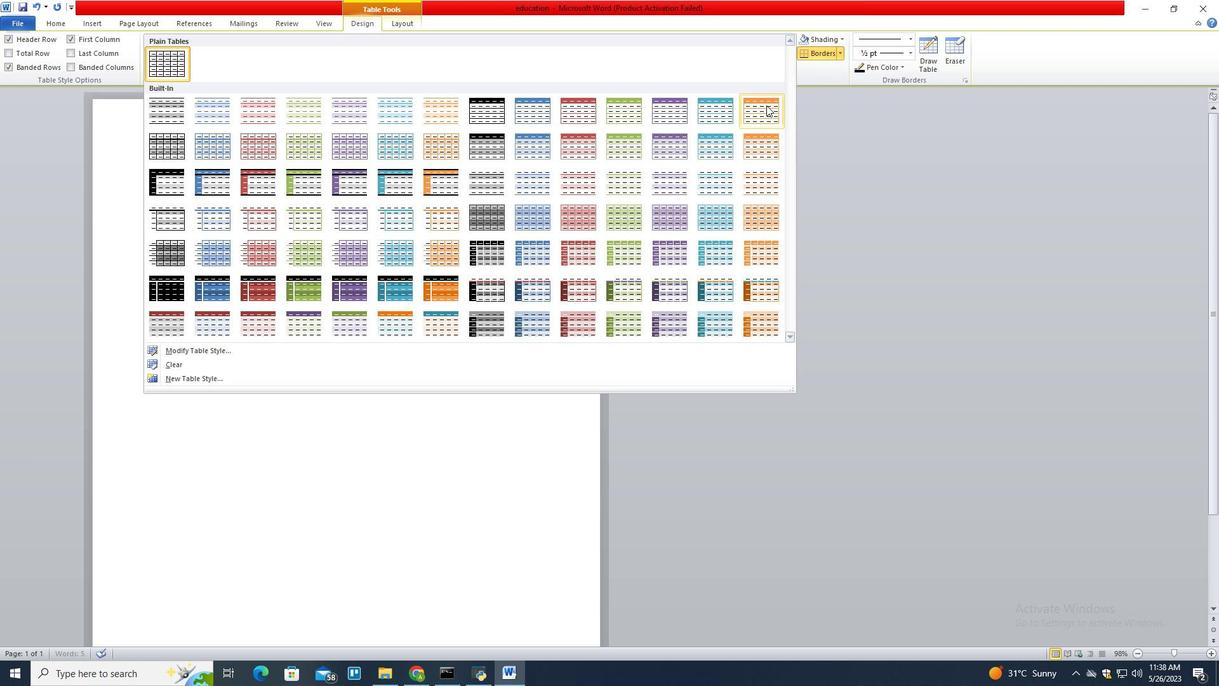 
Action: Mouse moved to (400, 226)
Screenshot: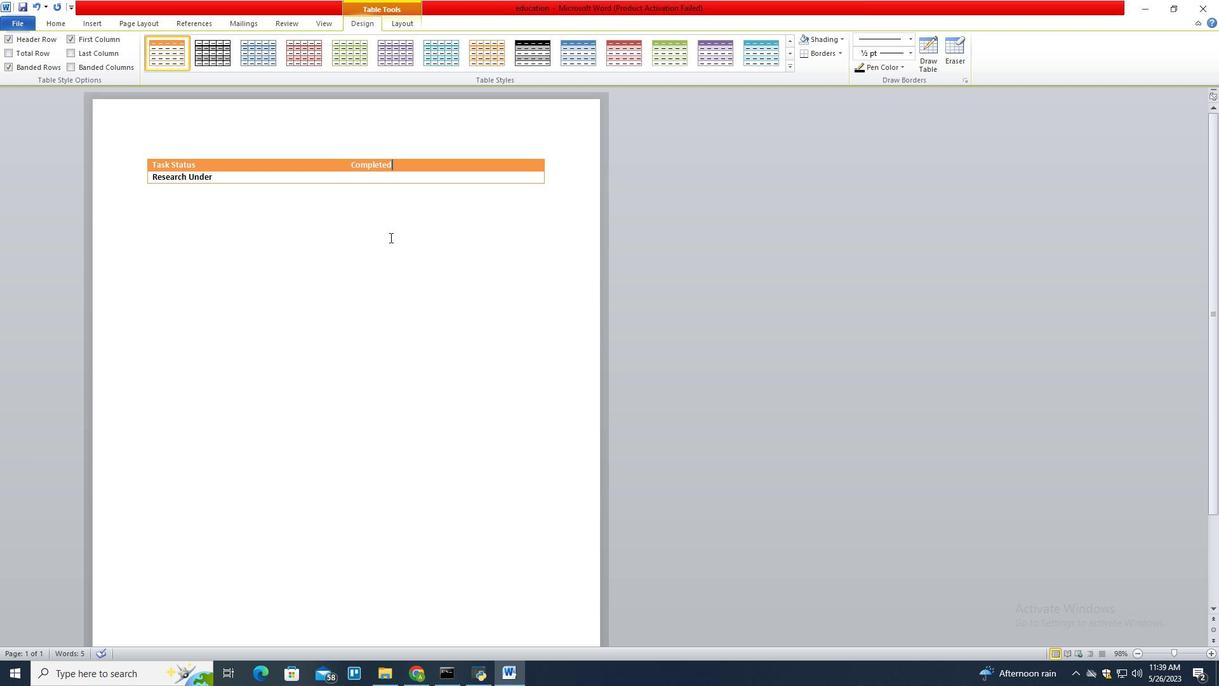 
